 Task: Look for space in Bornem, Belgium from 12th June, 2023 to 15th June, 2023 for 2 adults in price range Rs.10000 to Rs.15000. Place can be entire place with 1  bedroom having 1 bed and 1 bathroom. Property type can be hotel. Amenities needed are: heating, . Booking option can be shelf check-in. Required host language is English.
Action: Mouse moved to (477, 123)
Screenshot: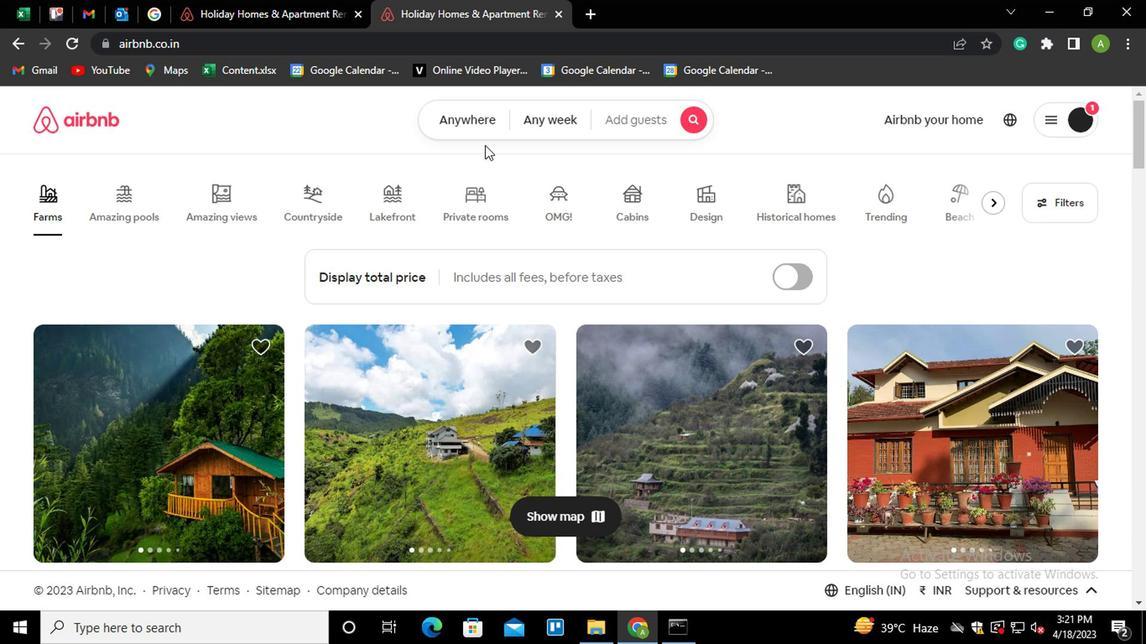 
Action: Mouse pressed left at (477, 123)
Screenshot: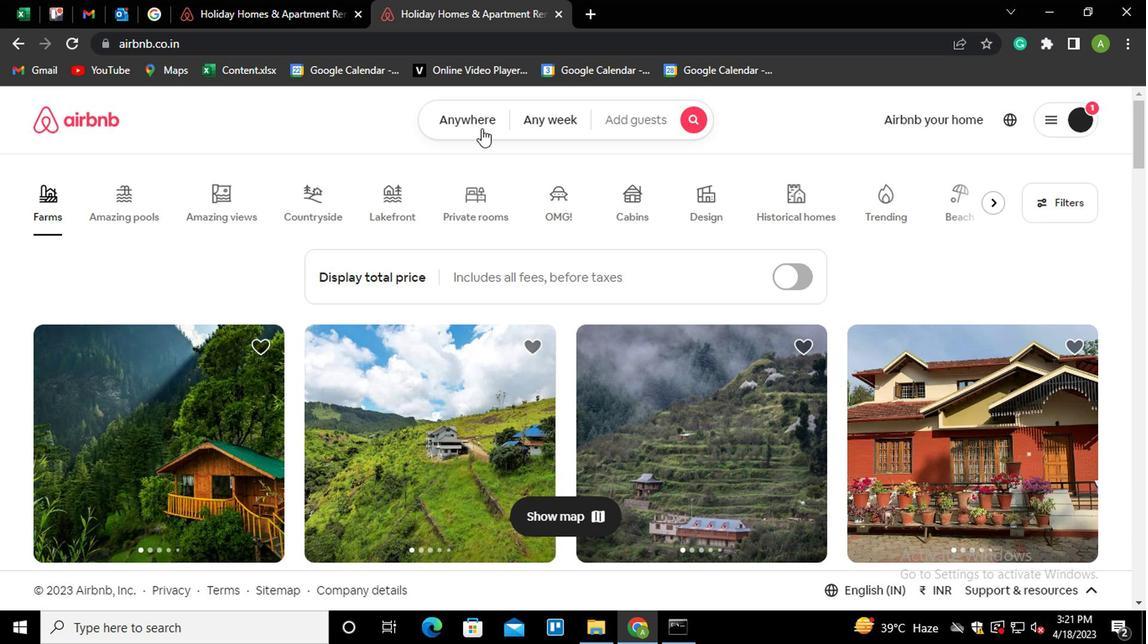 
Action: Mouse moved to (336, 196)
Screenshot: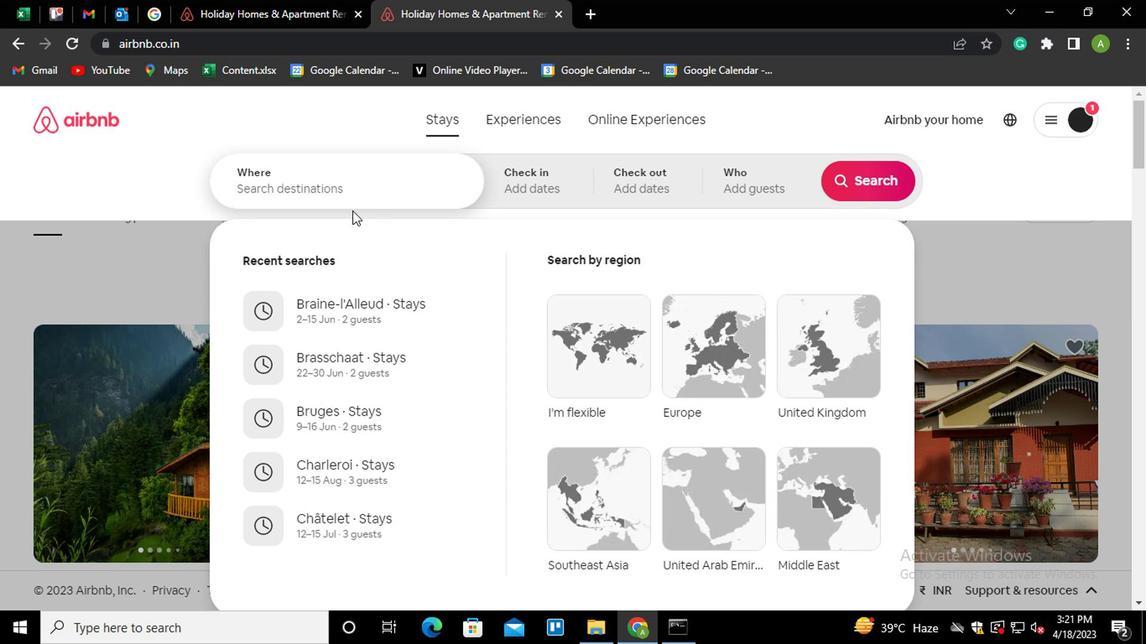 
Action: Mouse pressed left at (336, 196)
Screenshot: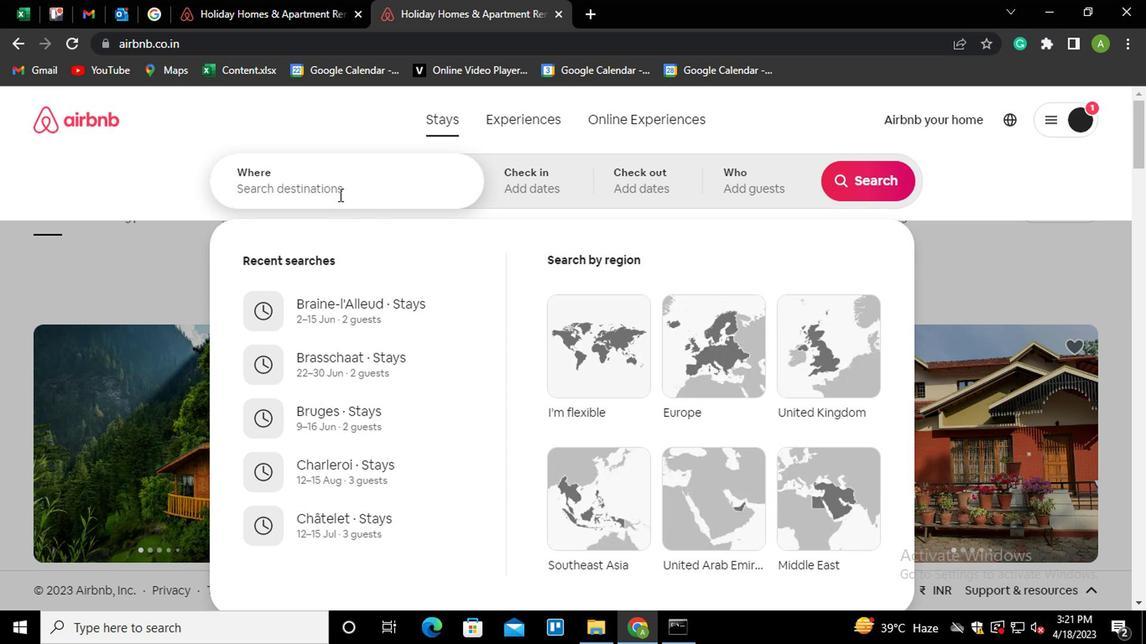 
Action: Key pressed <Key.shift>BORNEM,<Key.space><Key.shift_r>BELGIU<Key.down><Key.enter>
Screenshot: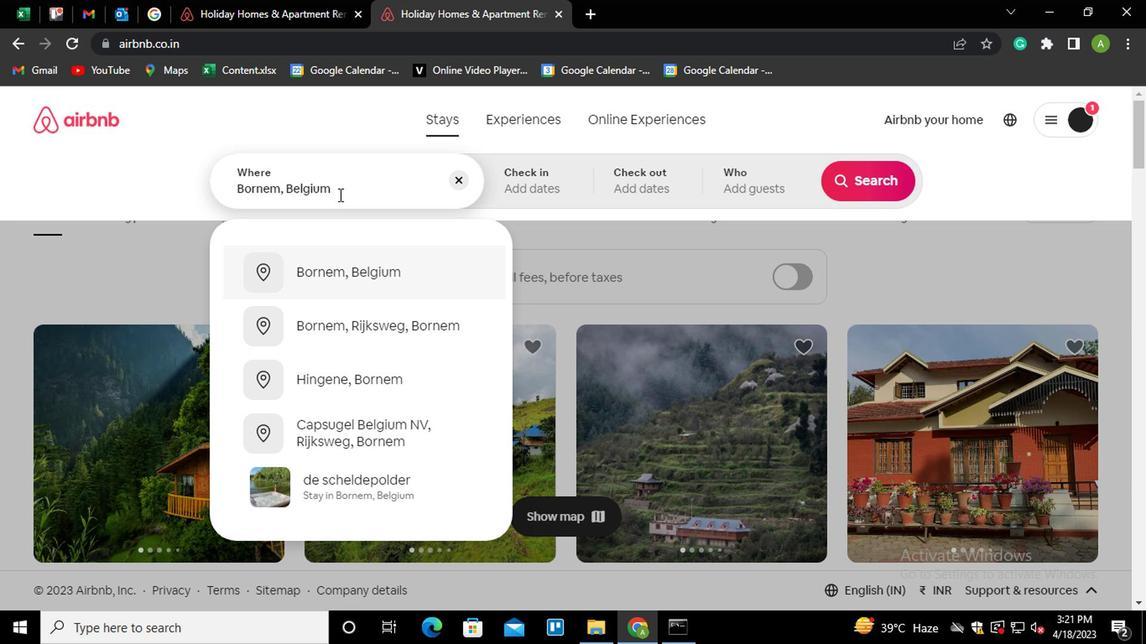 
Action: Mouse moved to (861, 308)
Screenshot: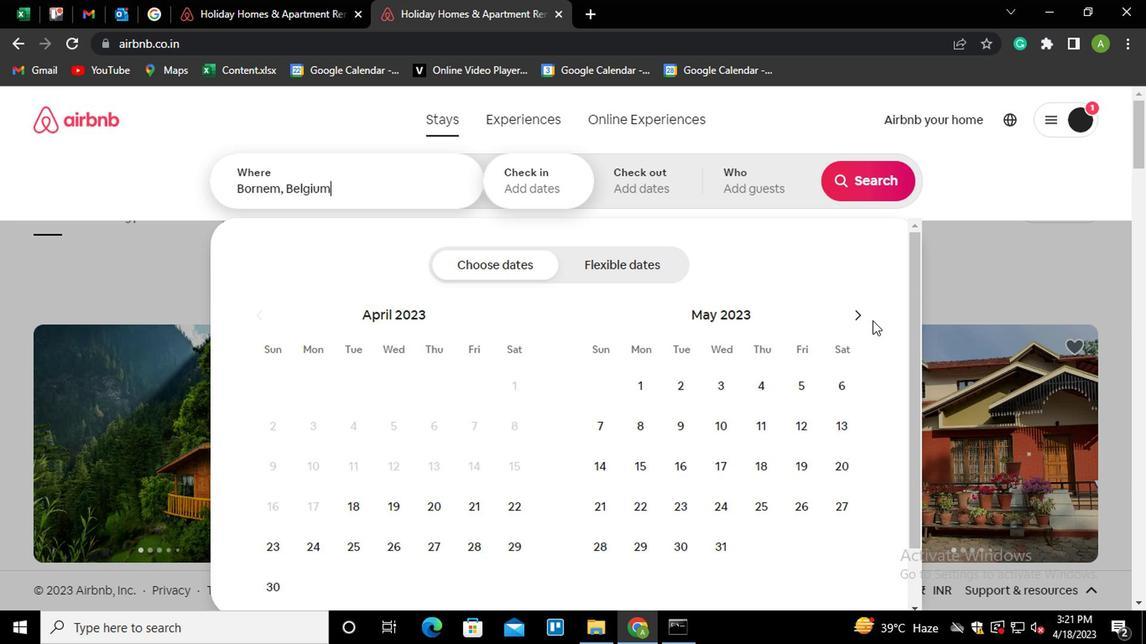 
Action: Mouse pressed left at (861, 308)
Screenshot: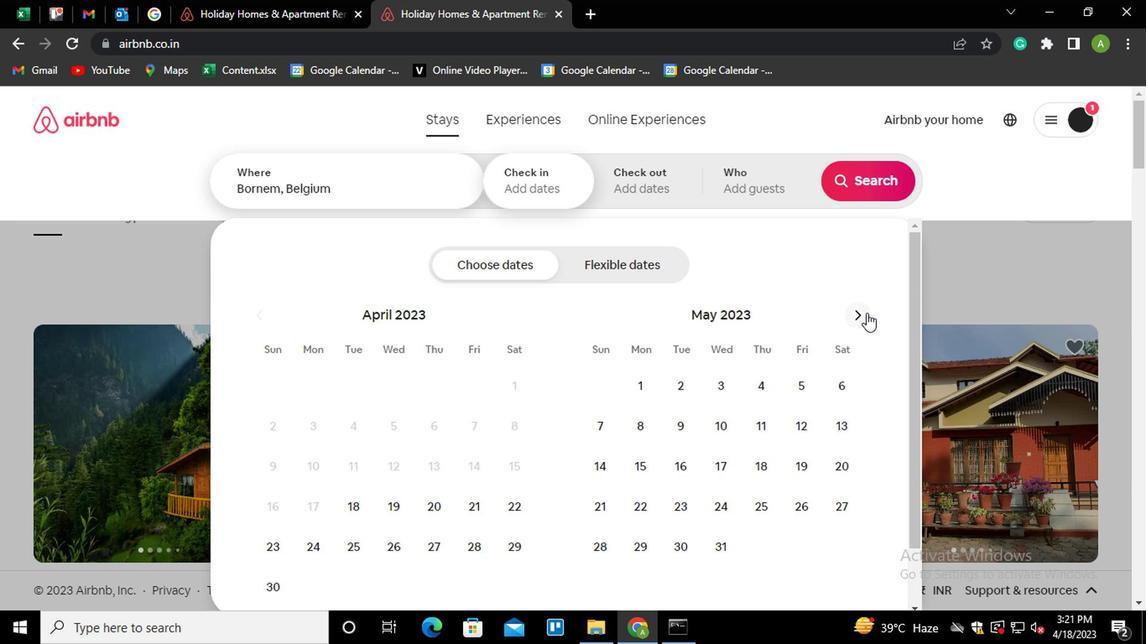 
Action: Mouse moved to (646, 466)
Screenshot: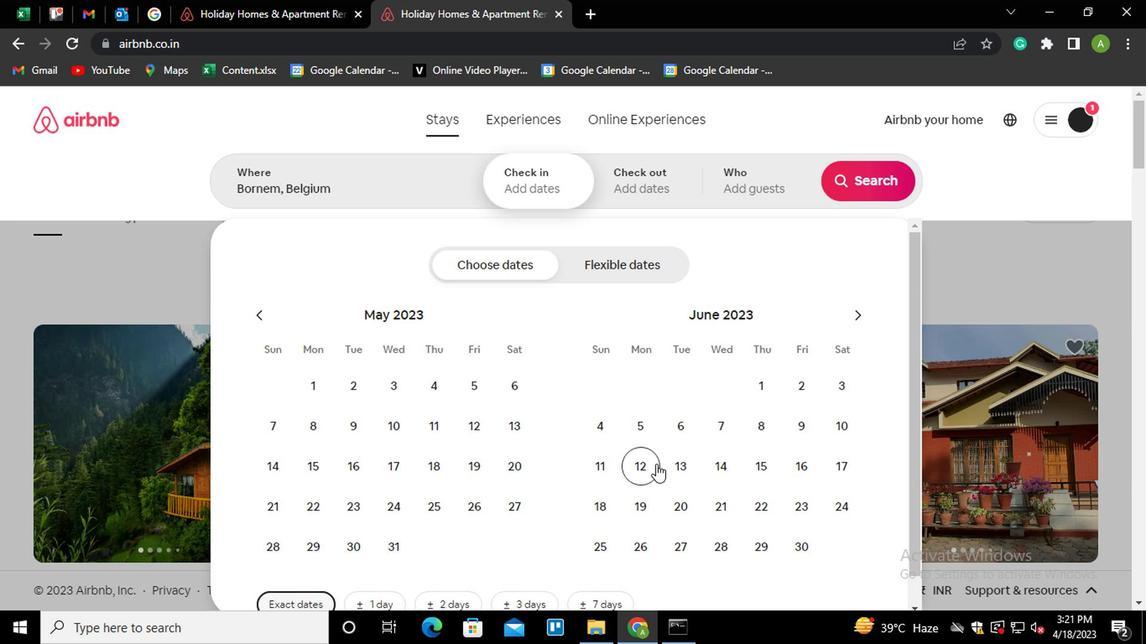 
Action: Mouse pressed left at (646, 466)
Screenshot: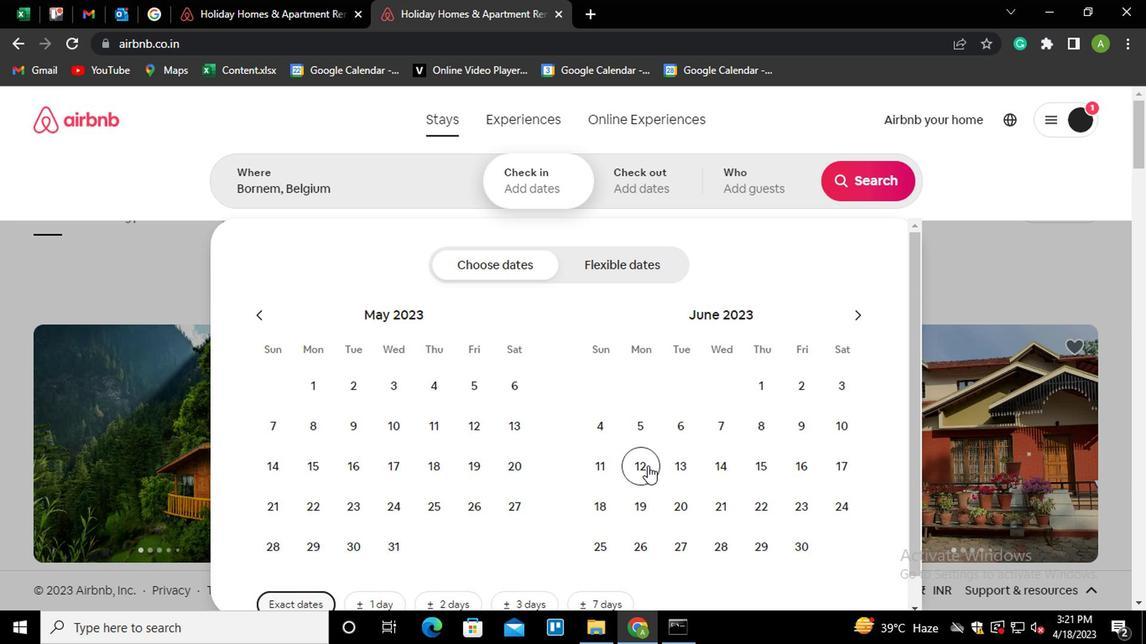 
Action: Mouse moved to (766, 477)
Screenshot: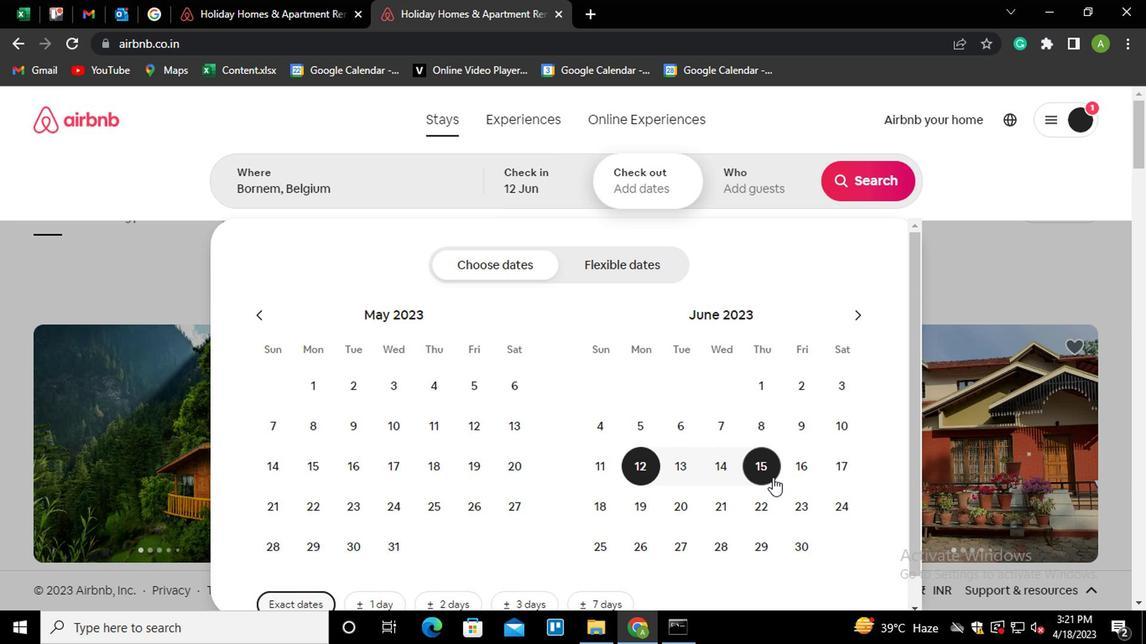 
Action: Mouse pressed left at (766, 477)
Screenshot: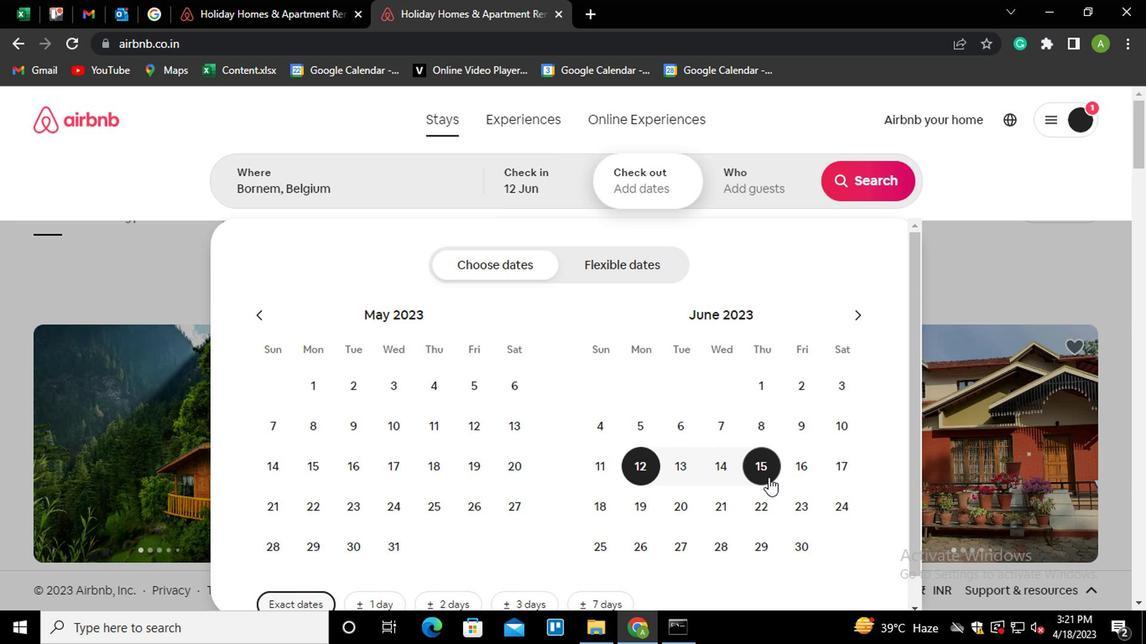 
Action: Mouse moved to (776, 186)
Screenshot: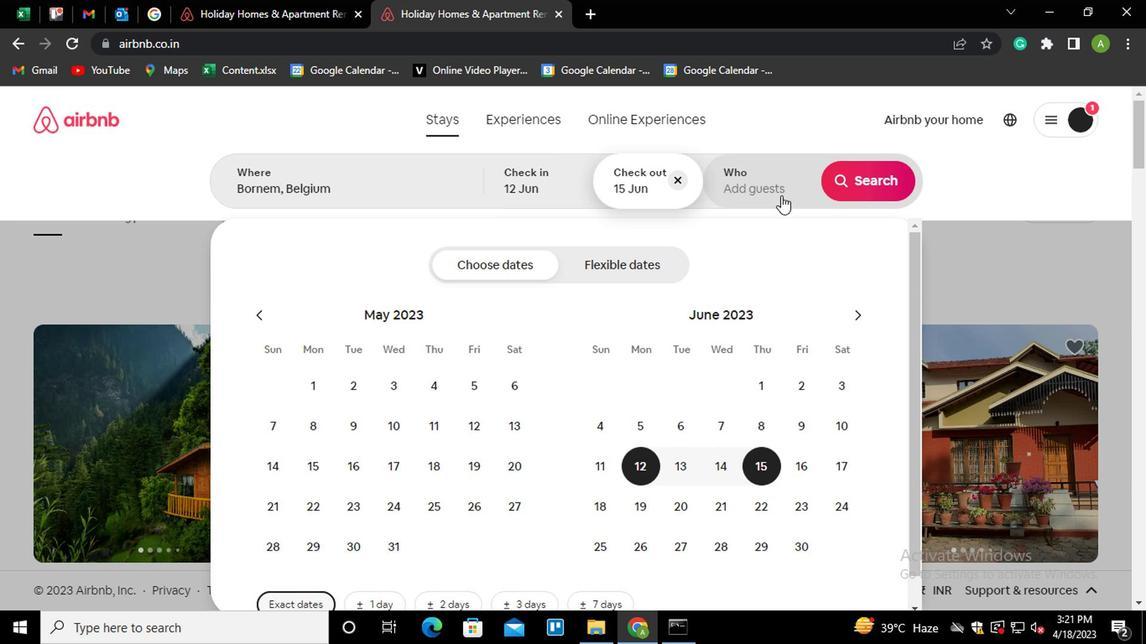 
Action: Mouse pressed left at (776, 186)
Screenshot: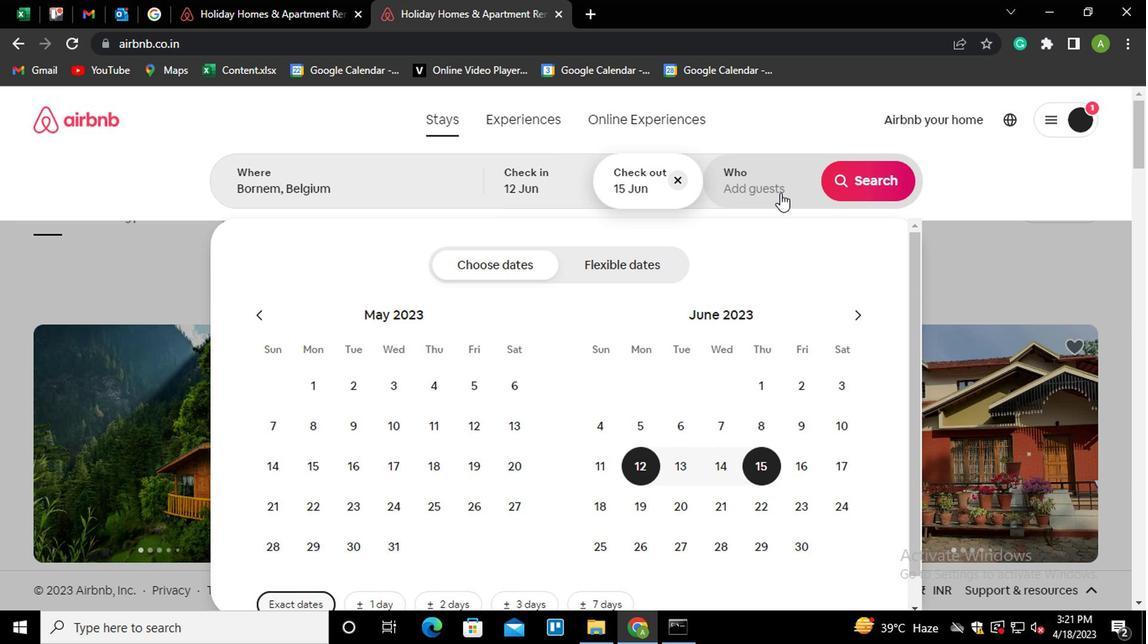 
Action: Mouse moved to (861, 274)
Screenshot: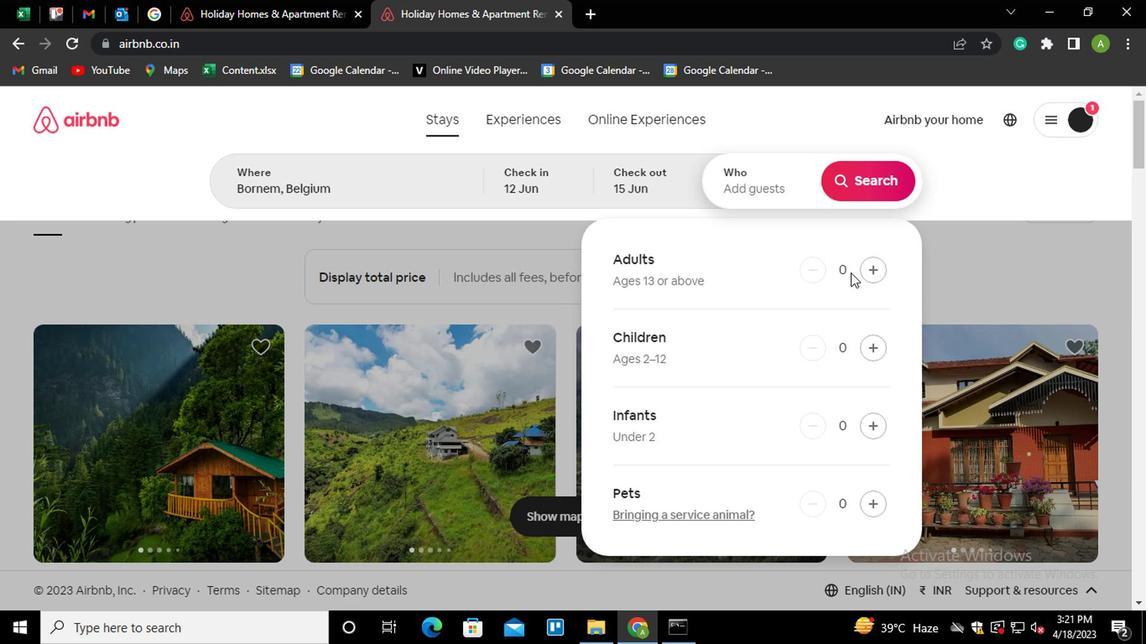 
Action: Mouse pressed left at (861, 274)
Screenshot: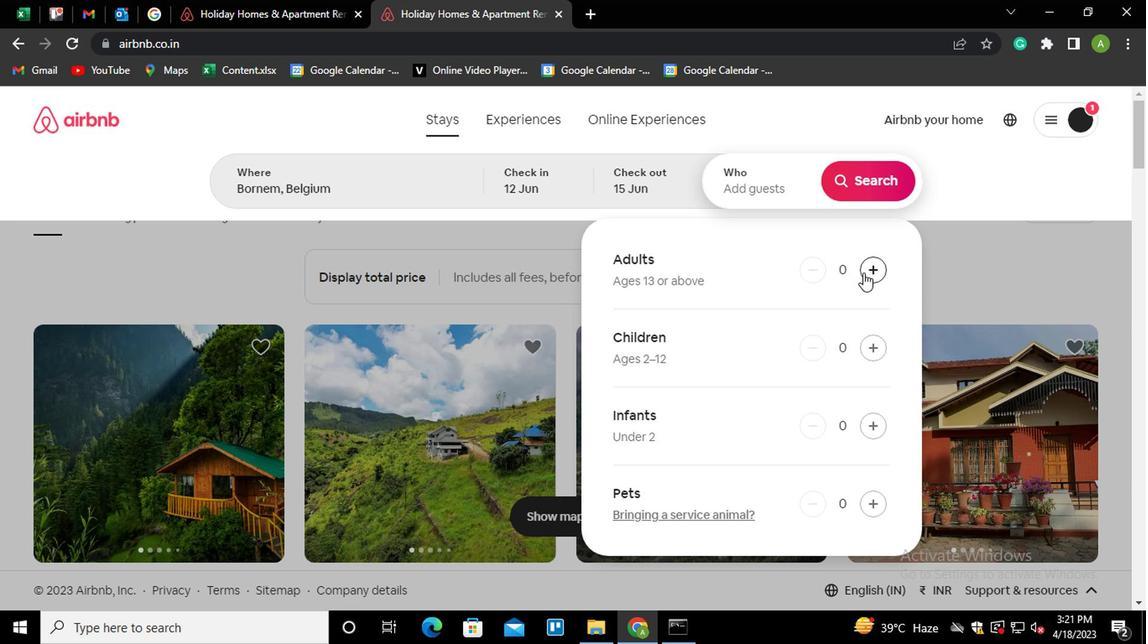 
Action: Mouse pressed left at (861, 274)
Screenshot: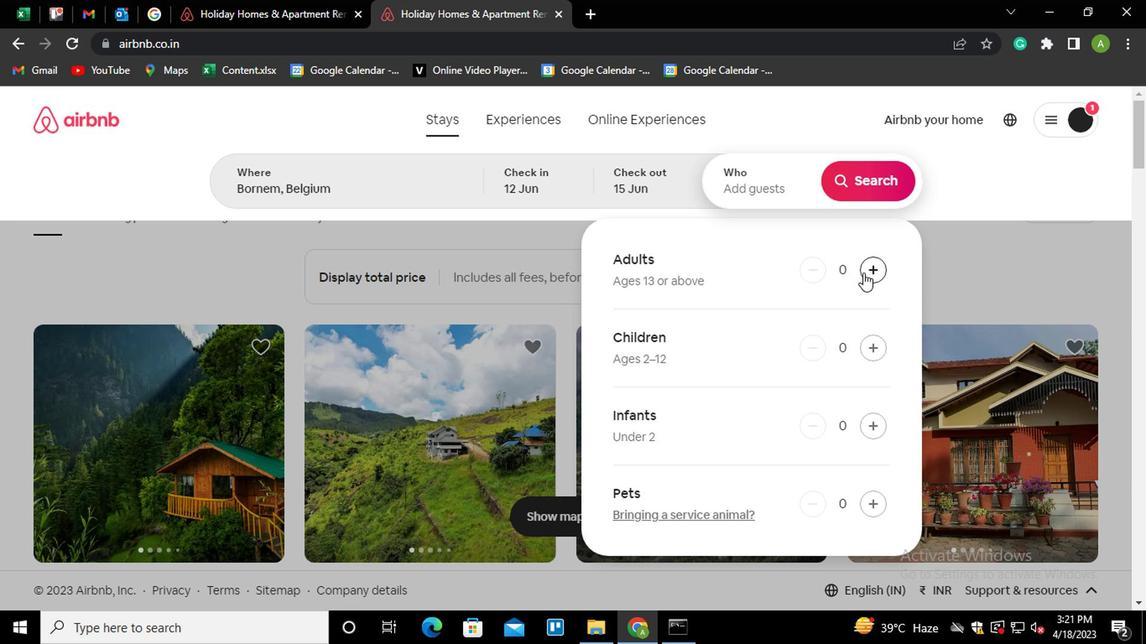 
Action: Mouse moved to (877, 191)
Screenshot: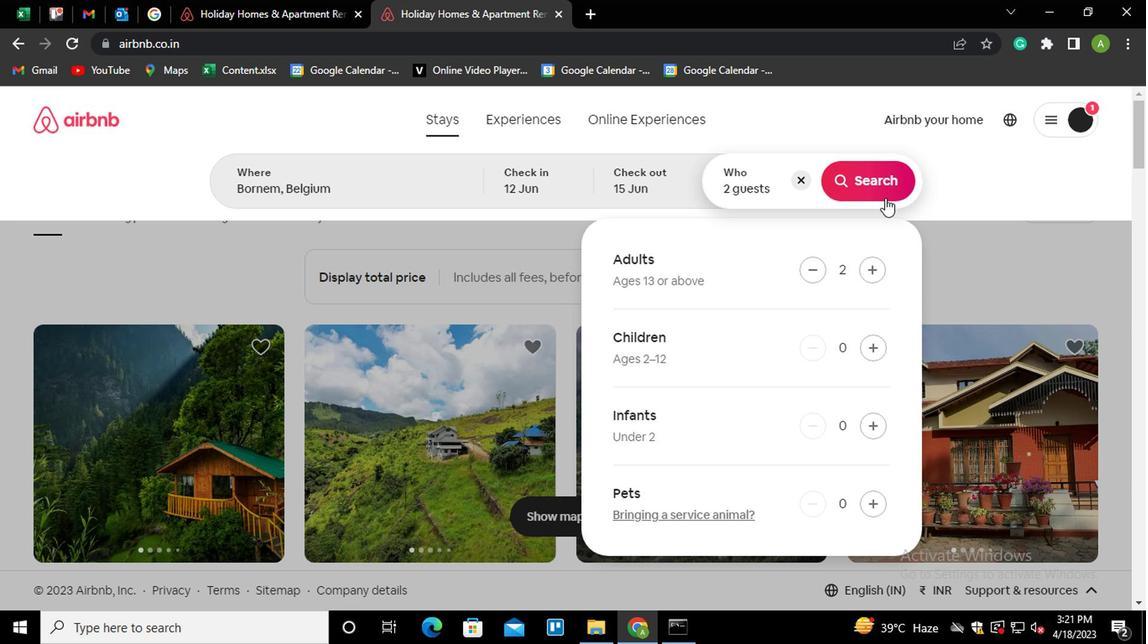 
Action: Mouse pressed left at (877, 191)
Screenshot: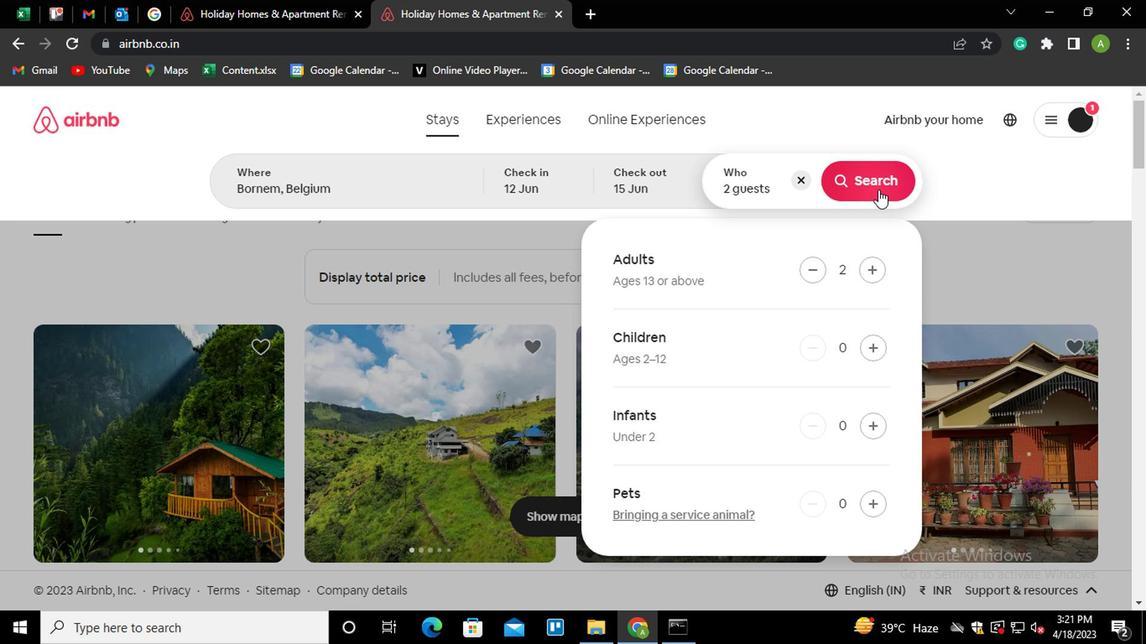 
Action: Mouse moved to (1075, 189)
Screenshot: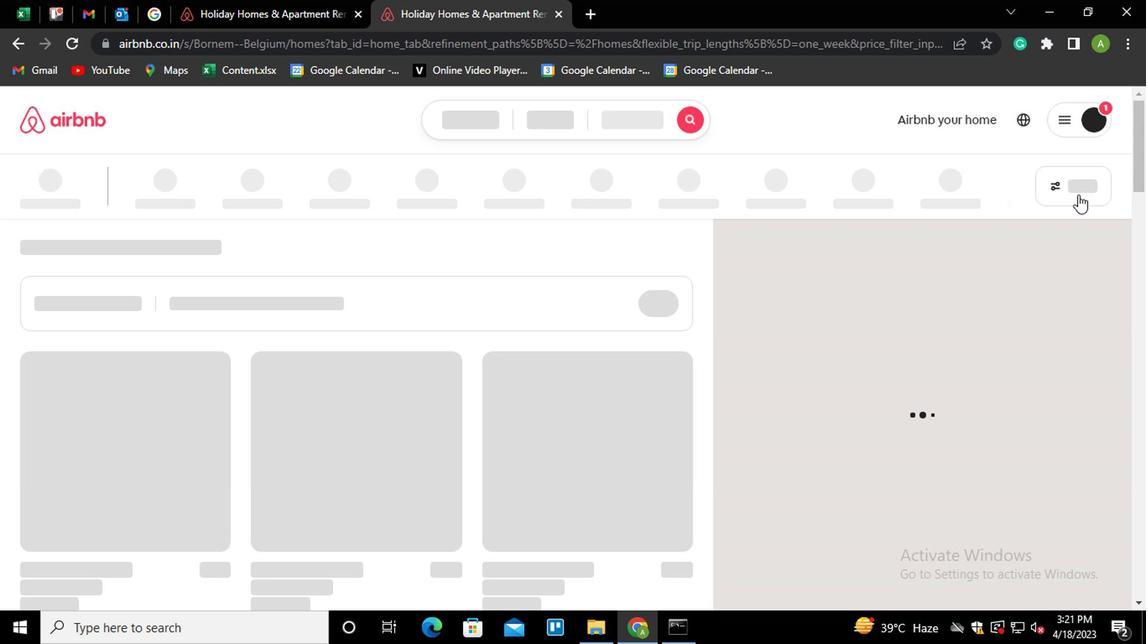 
Action: Mouse pressed left at (1075, 189)
Screenshot: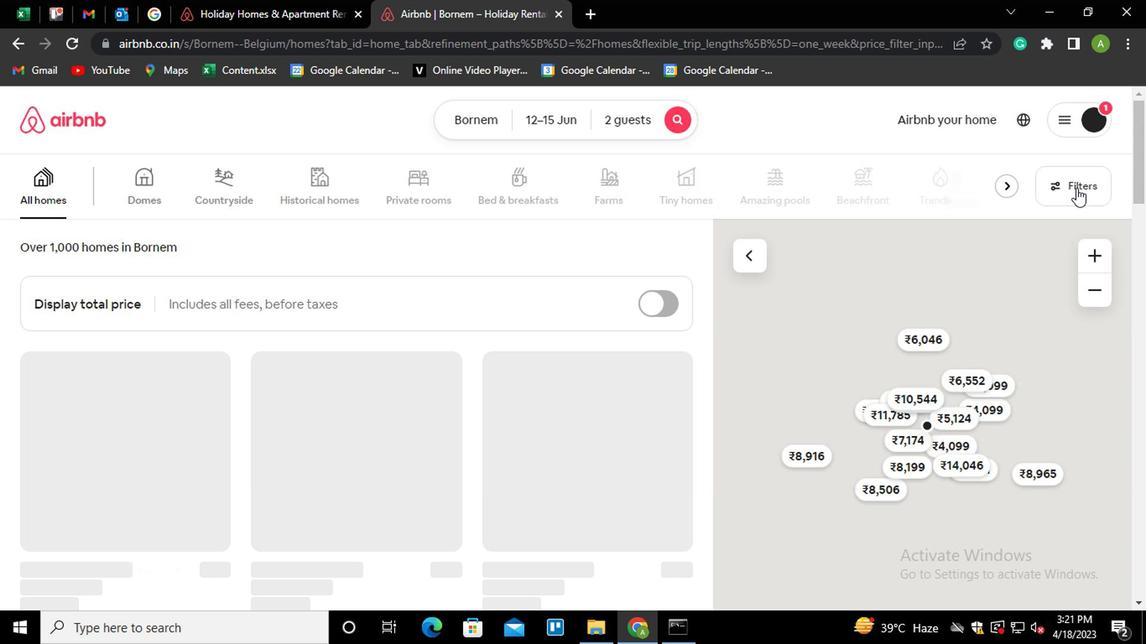 
Action: Mouse moved to (382, 389)
Screenshot: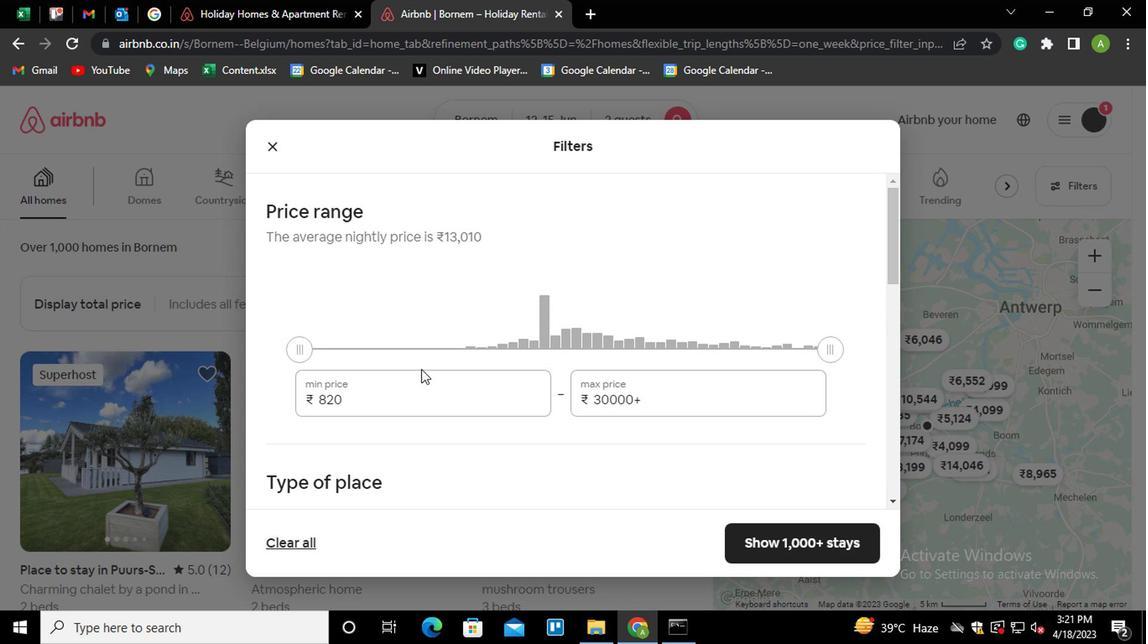 
Action: Mouse pressed left at (382, 389)
Screenshot: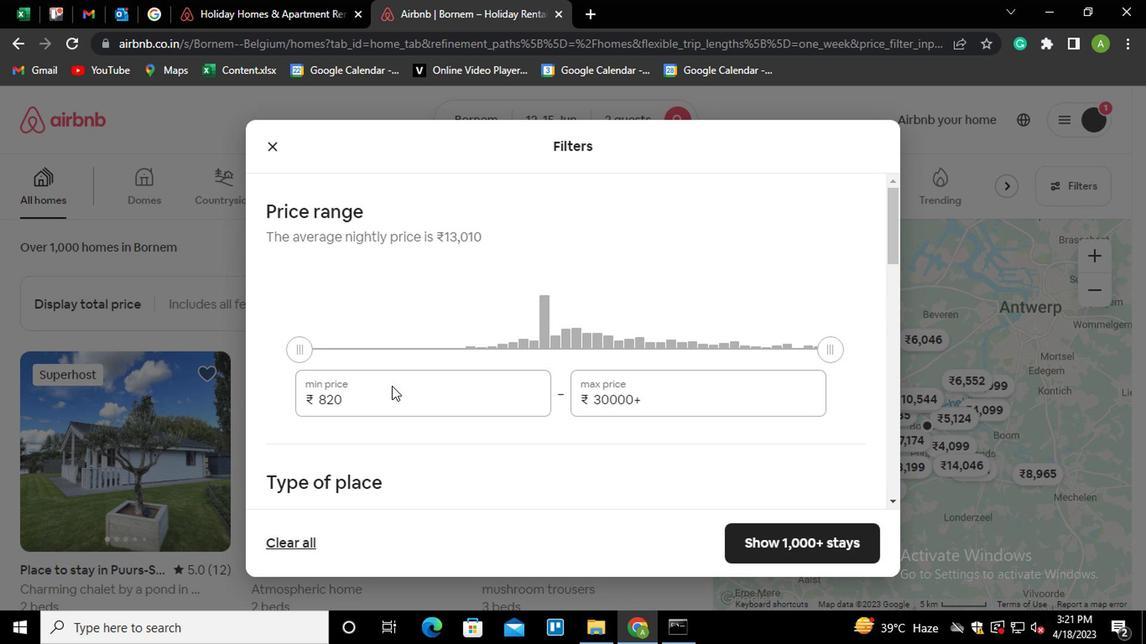 
Action: Key pressed <Key.shift_r><Key.home>10000
Screenshot: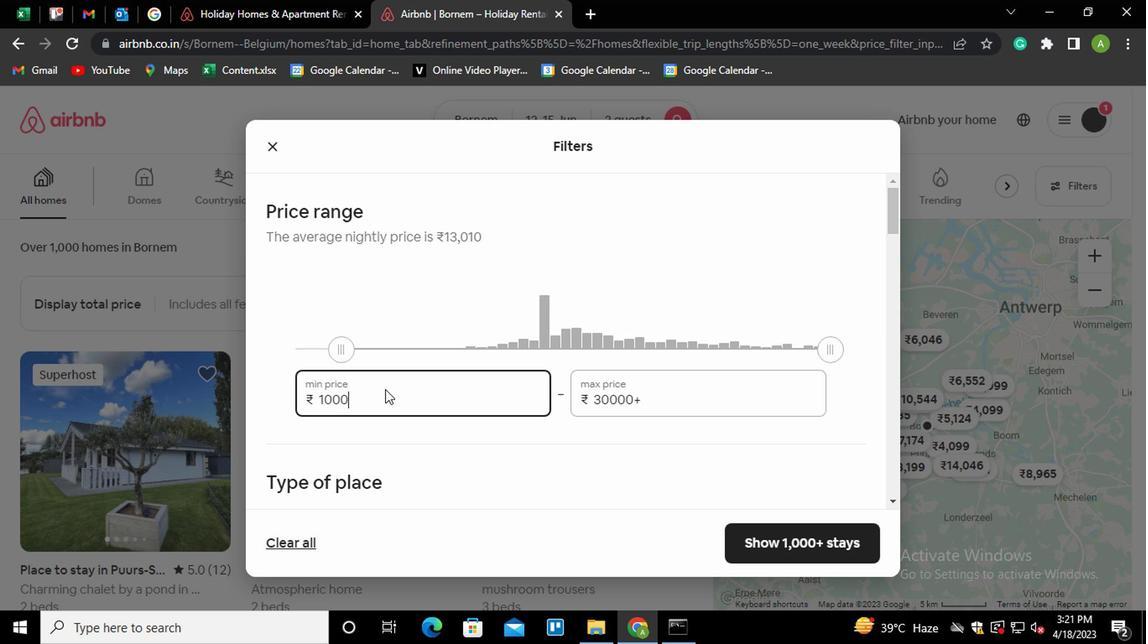 
Action: Mouse moved to (662, 409)
Screenshot: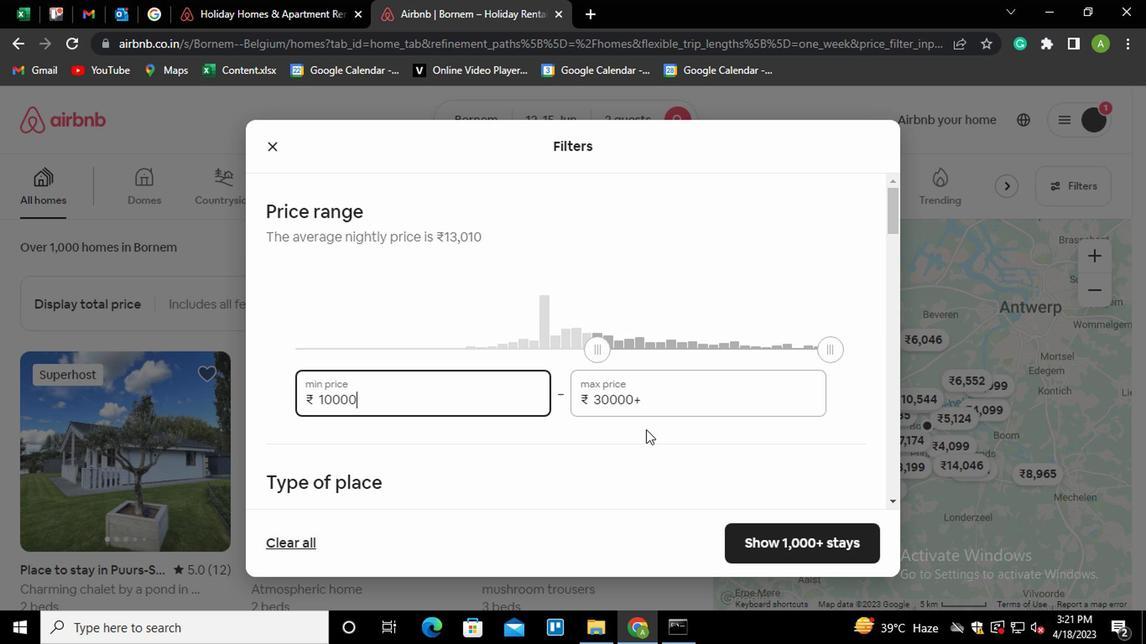 
Action: Mouse pressed left at (662, 409)
Screenshot: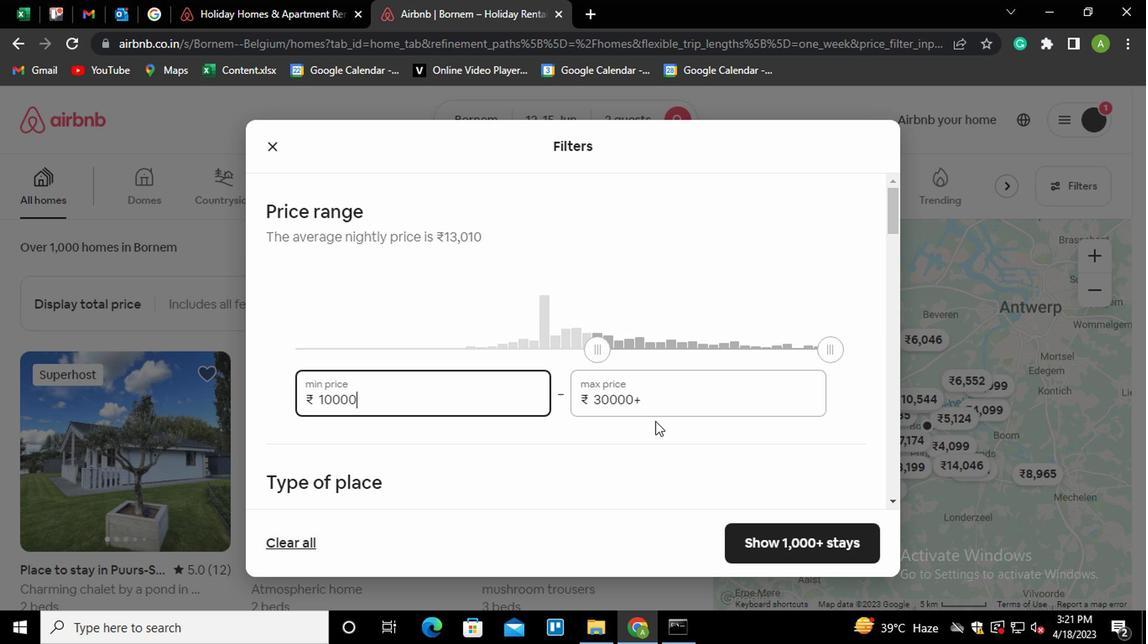 
Action: Mouse moved to (662, 408)
Screenshot: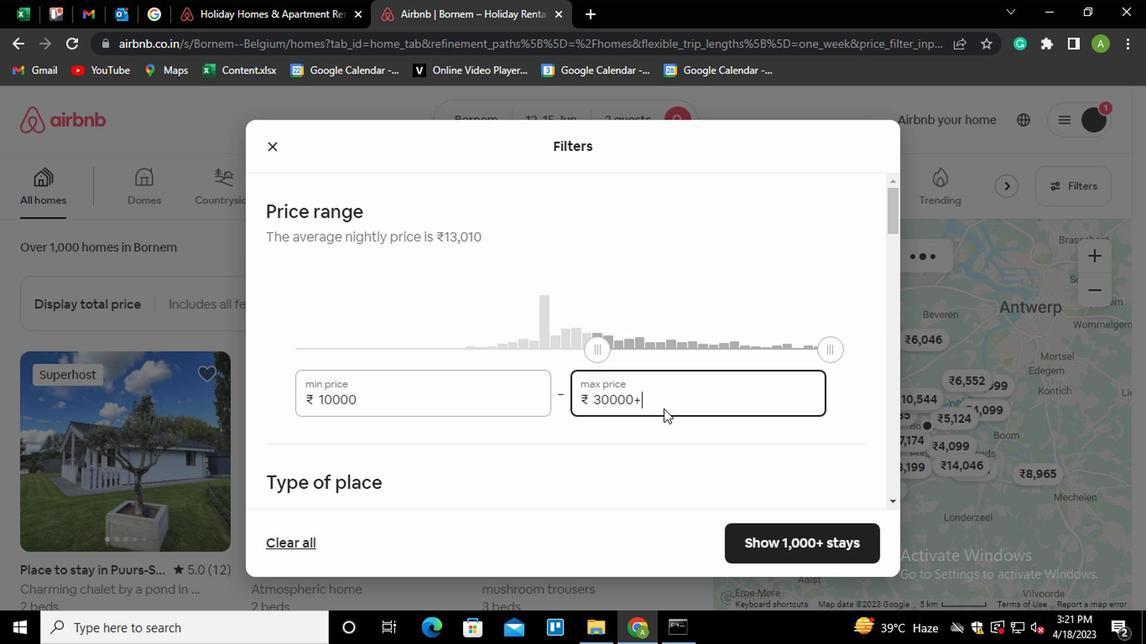 
Action: Key pressed <Key.shift_r><Key.home>15000
Screenshot: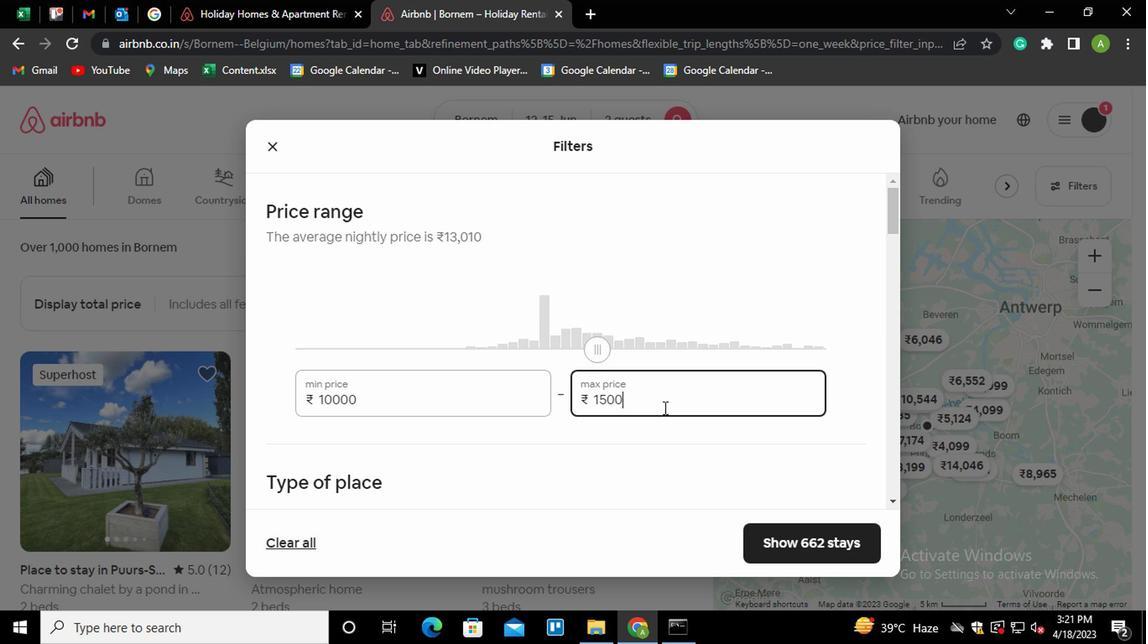 
Action: Mouse scrolled (662, 407) with delta (0, 0)
Screenshot: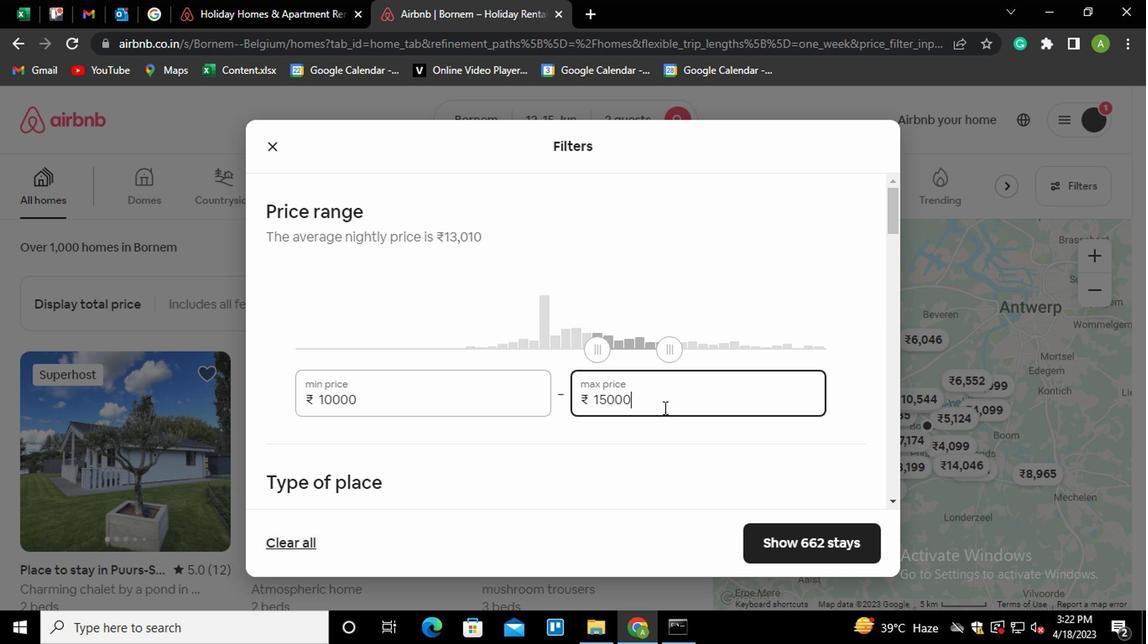 
Action: Mouse scrolled (662, 407) with delta (0, 0)
Screenshot: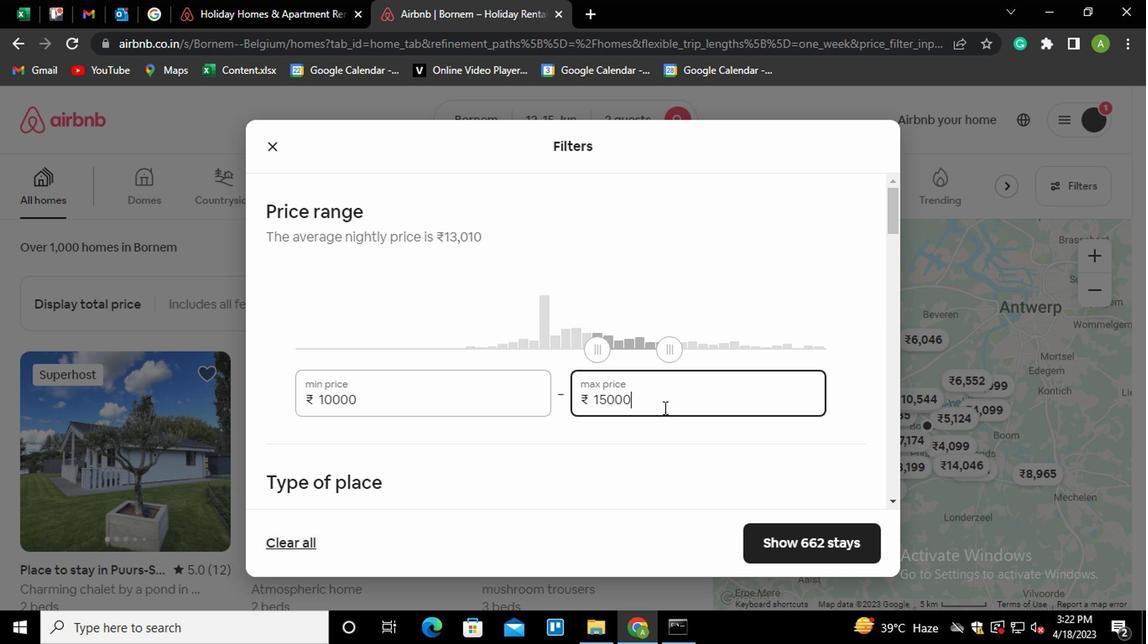 
Action: Mouse moved to (270, 361)
Screenshot: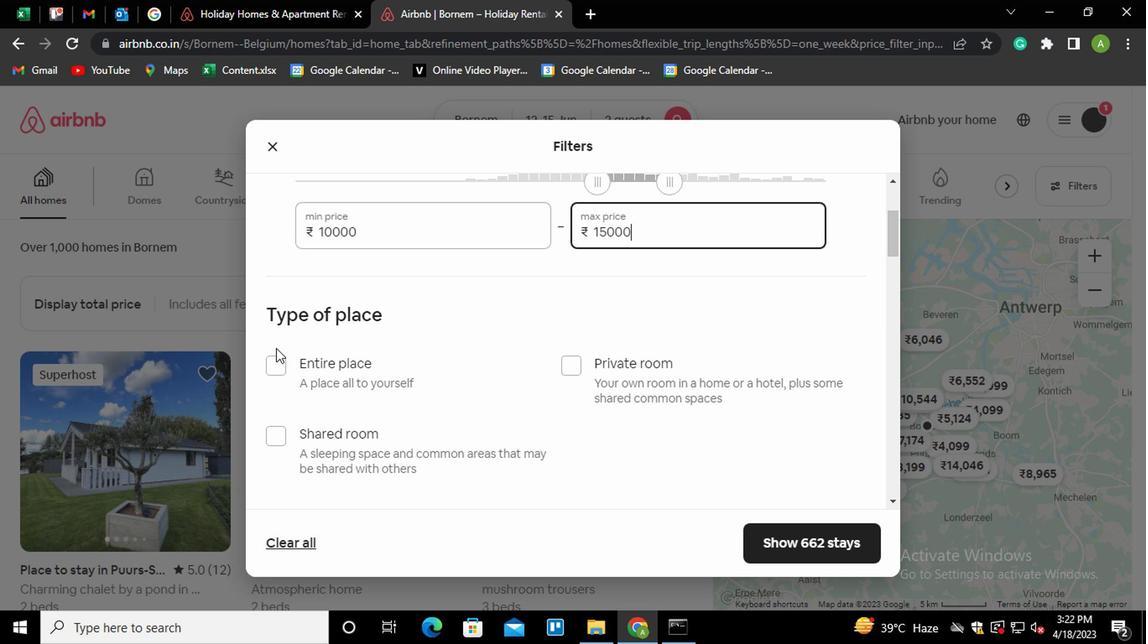 
Action: Mouse pressed left at (270, 361)
Screenshot: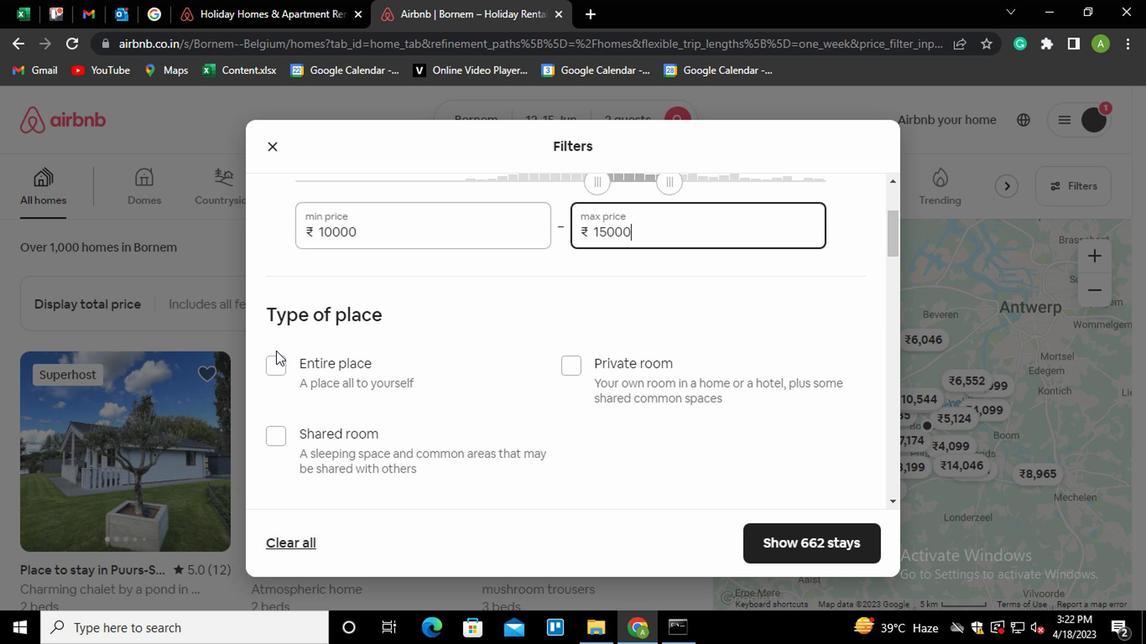 
Action: Mouse moved to (415, 372)
Screenshot: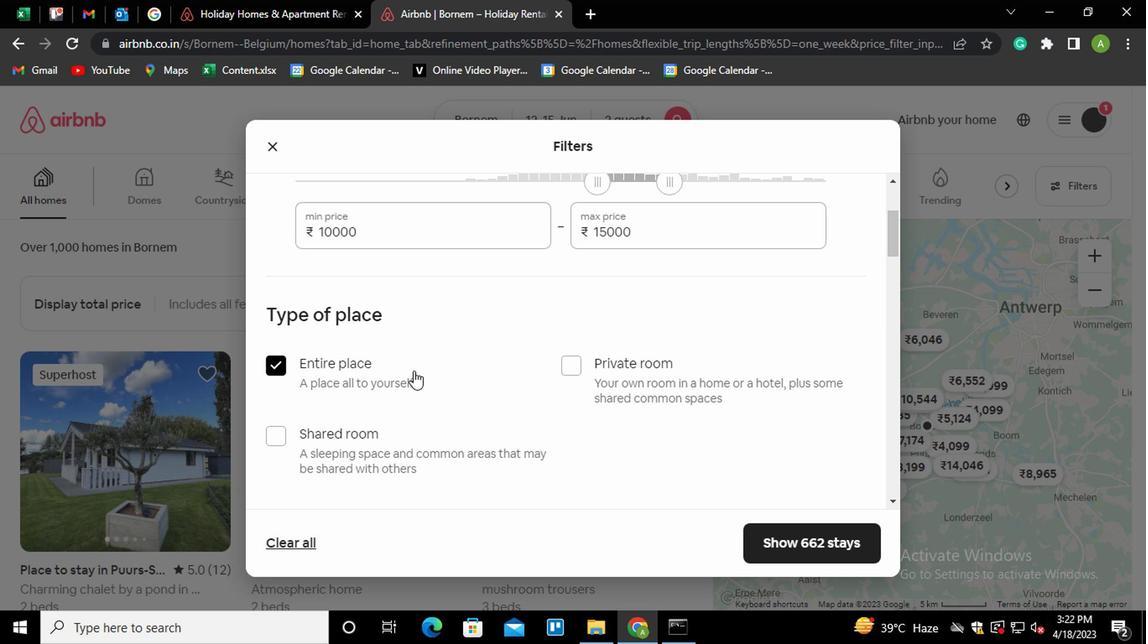 
Action: Mouse scrolled (415, 370) with delta (0, -1)
Screenshot: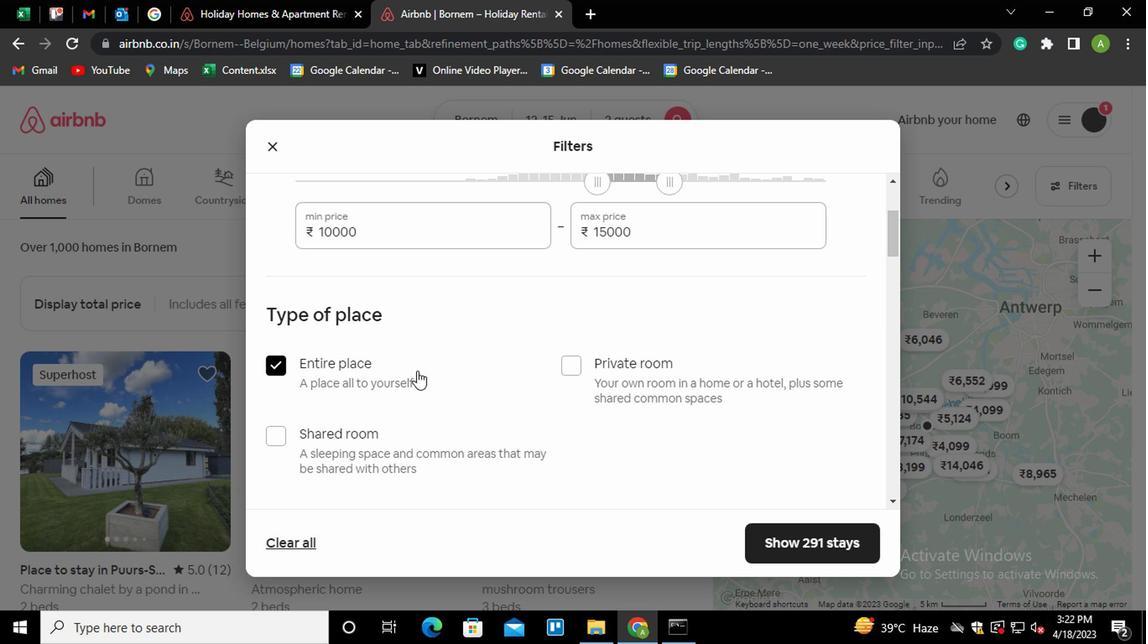 
Action: Mouse scrolled (415, 370) with delta (0, -1)
Screenshot: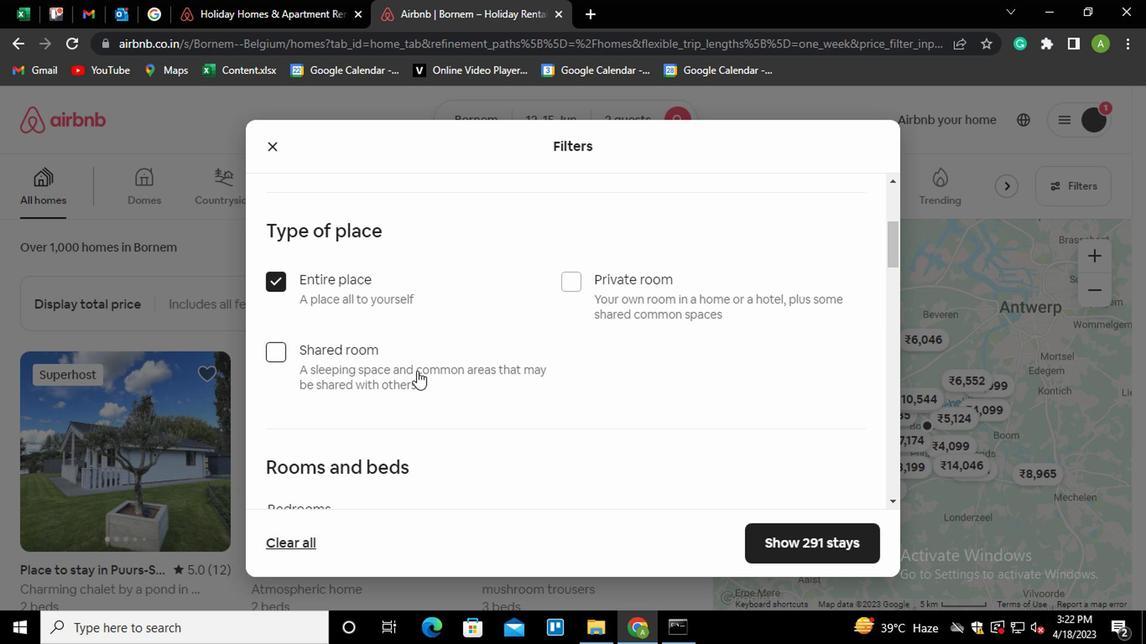 
Action: Mouse scrolled (415, 370) with delta (0, -1)
Screenshot: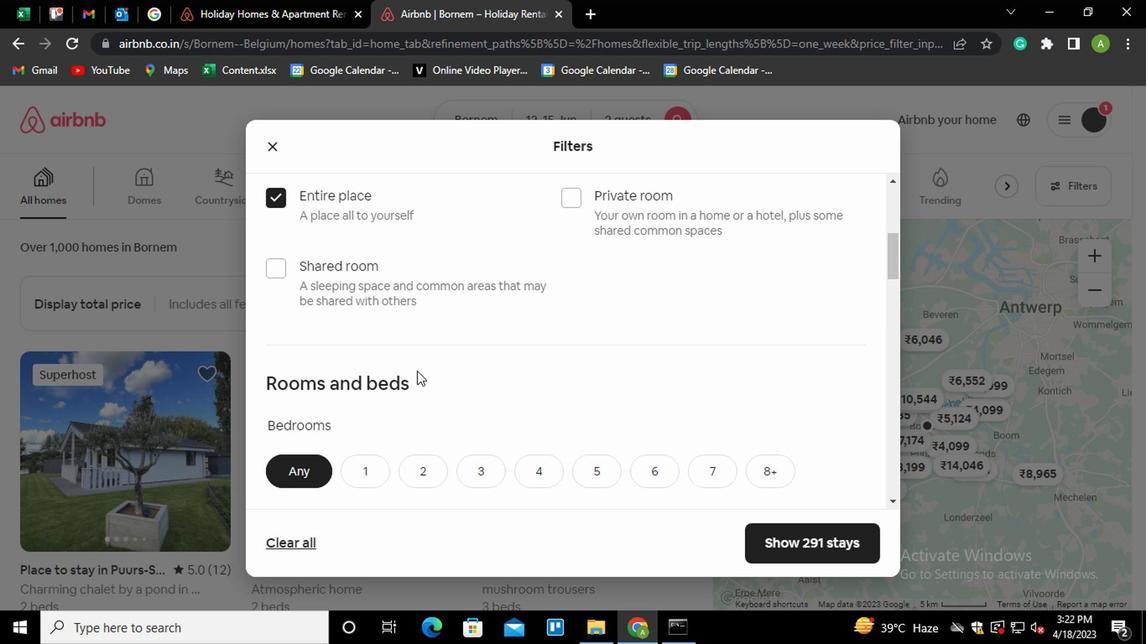 
Action: Mouse moved to (337, 386)
Screenshot: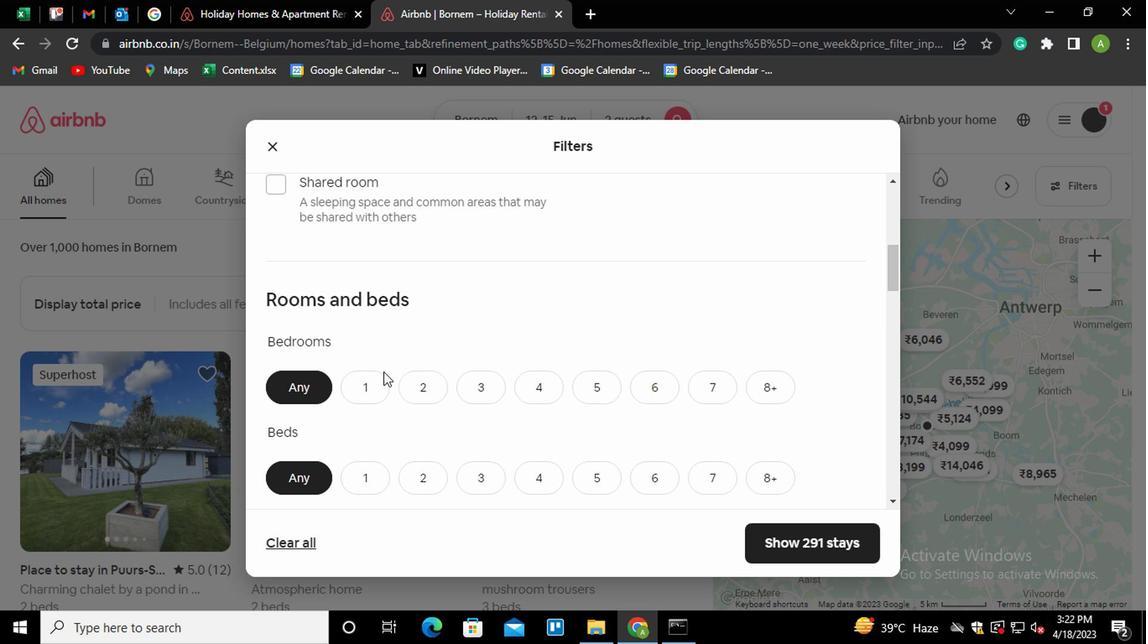 
Action: Mouse pressed left at (337, 386)
Screenshot: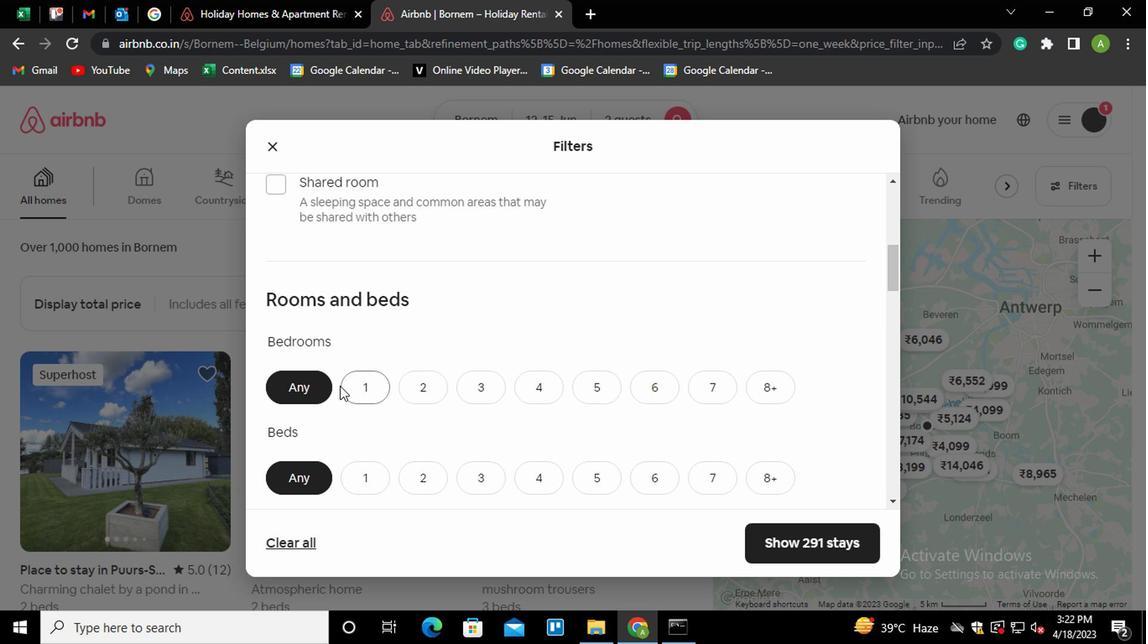 
Action: Mouse moved to (350, 389)
Screenshot: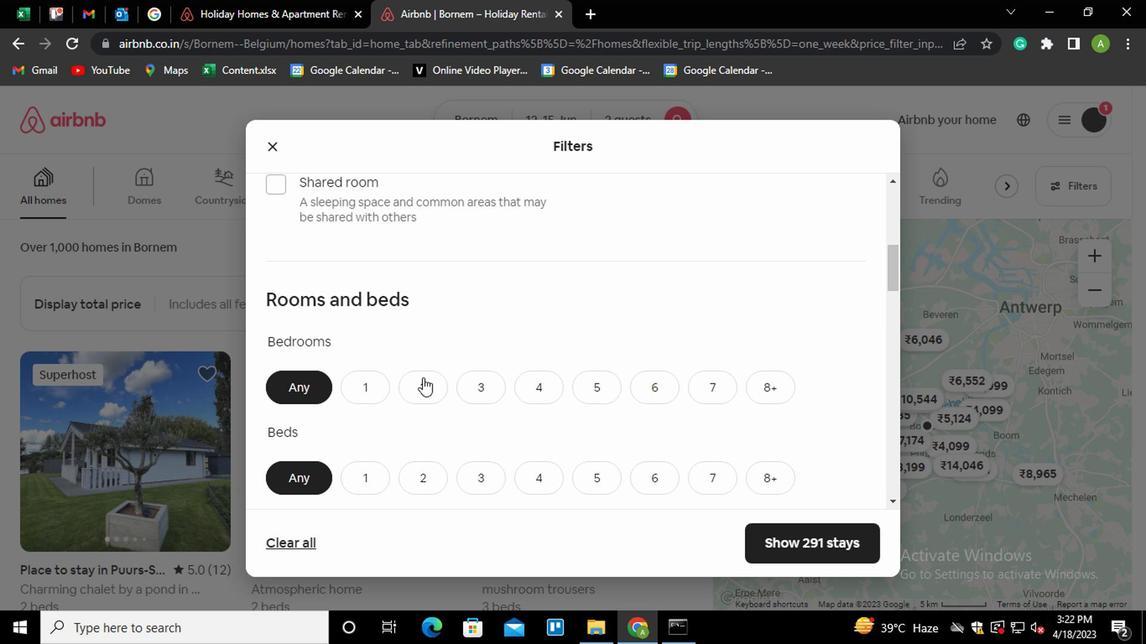 
Action: Mouse pressed left at (350, 389)
Screenshot: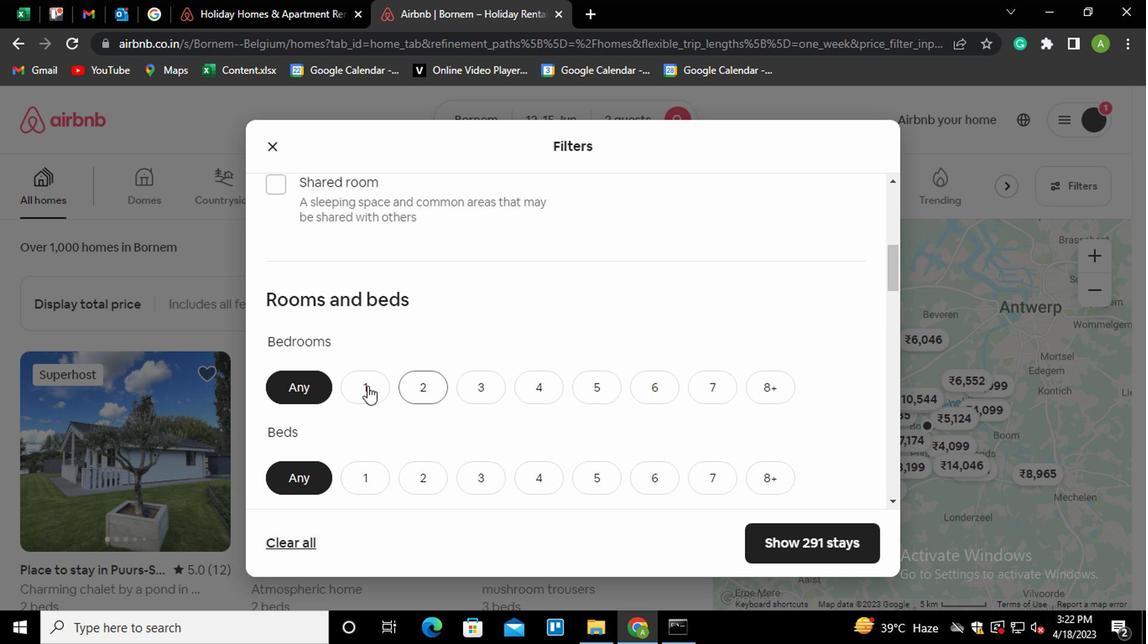 
Action: Mouse moved to (466, 357)
Screenshot: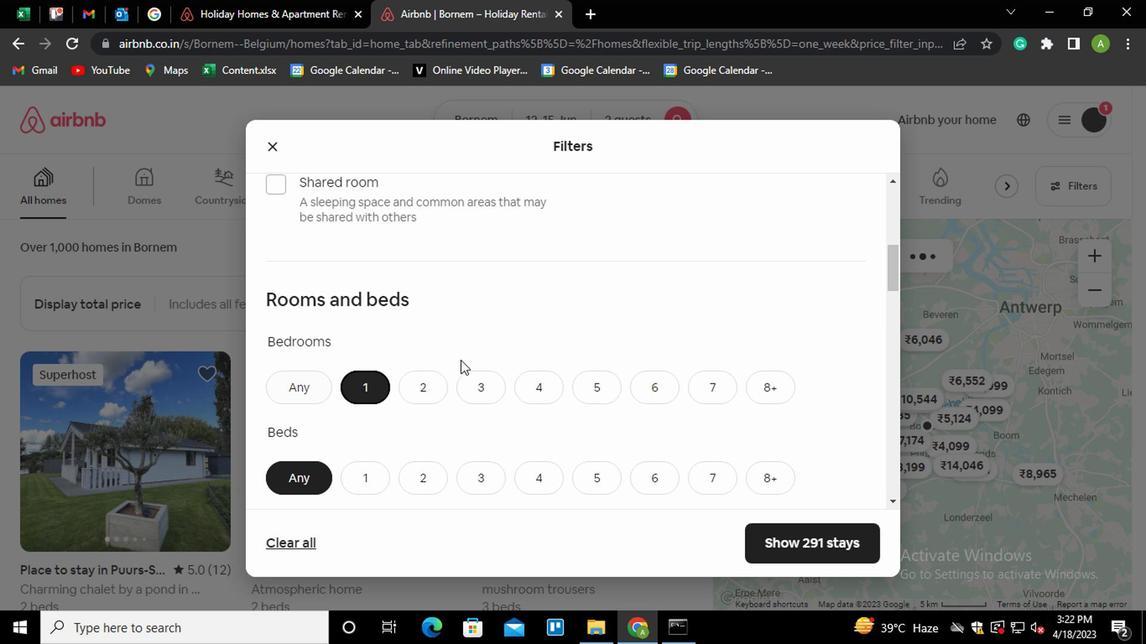 
Action: Mouse scrolled (466, 356) with delta (0, -1)
Screenshot: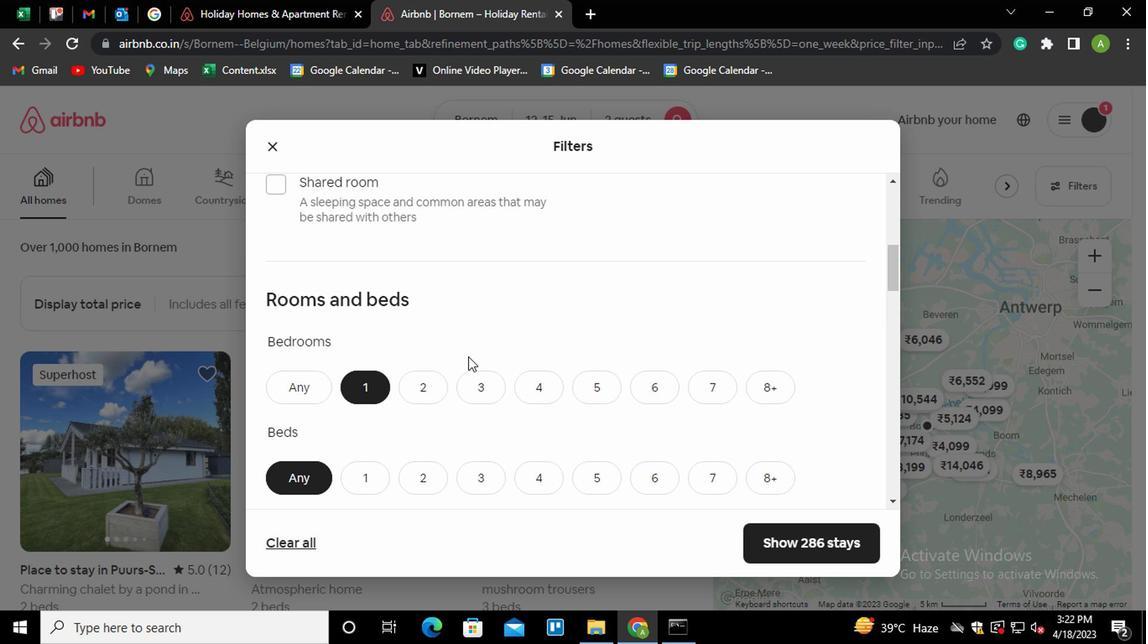 
Action: Mouse moved to (372, 385)
Screenshot: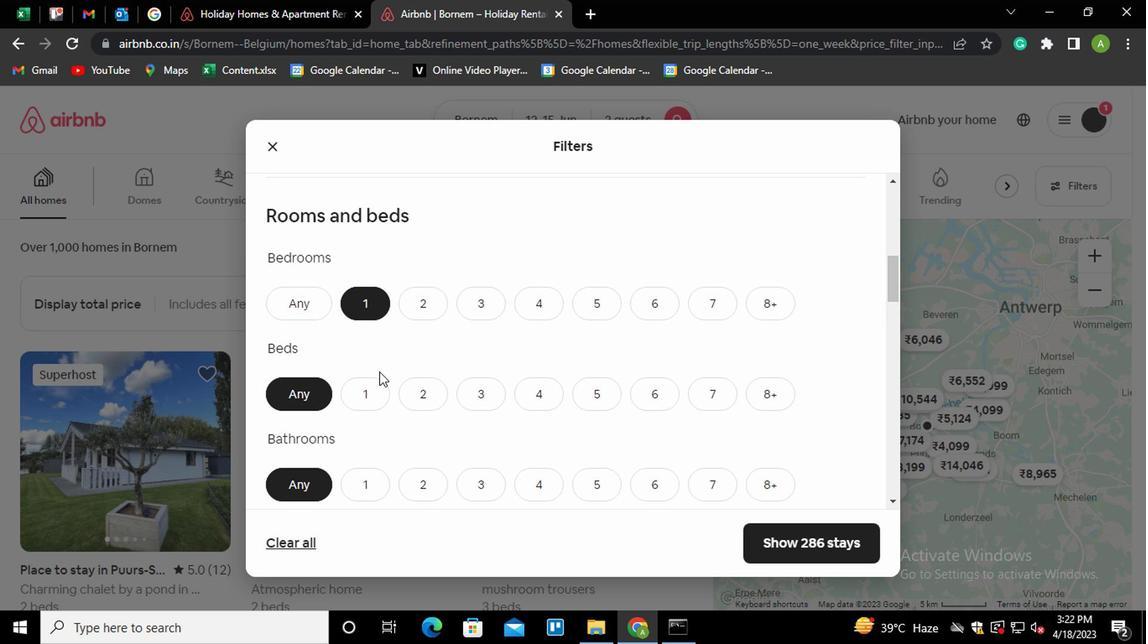 
Action: Mouse pressed left at (372, 385)
Screenshot: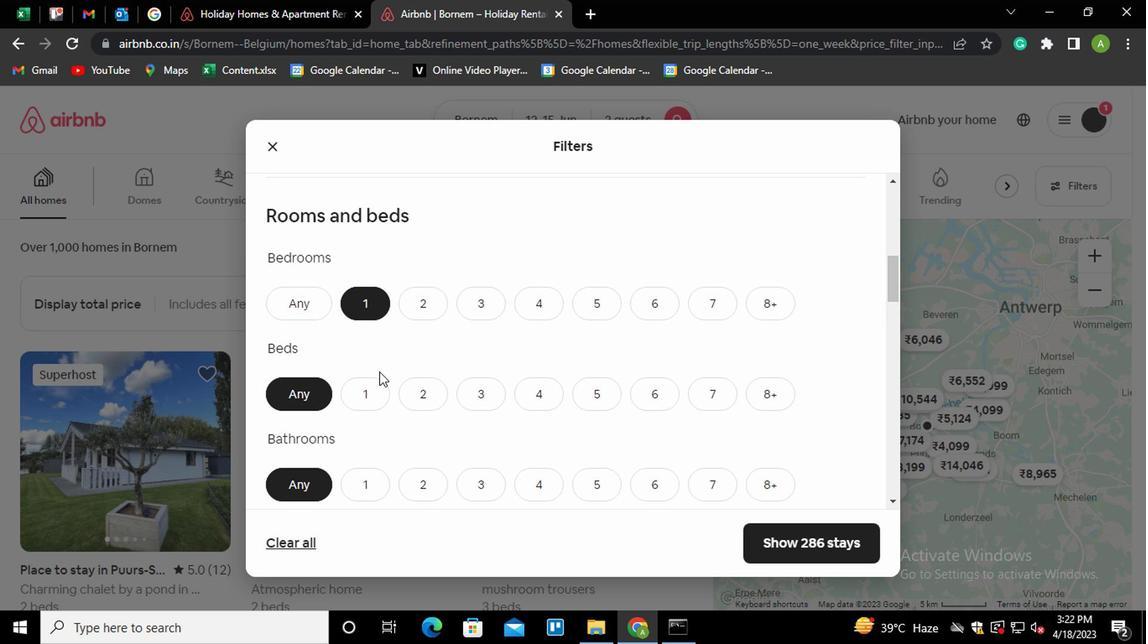 
Action: Mouse moved to (458, 340)
Screenshot: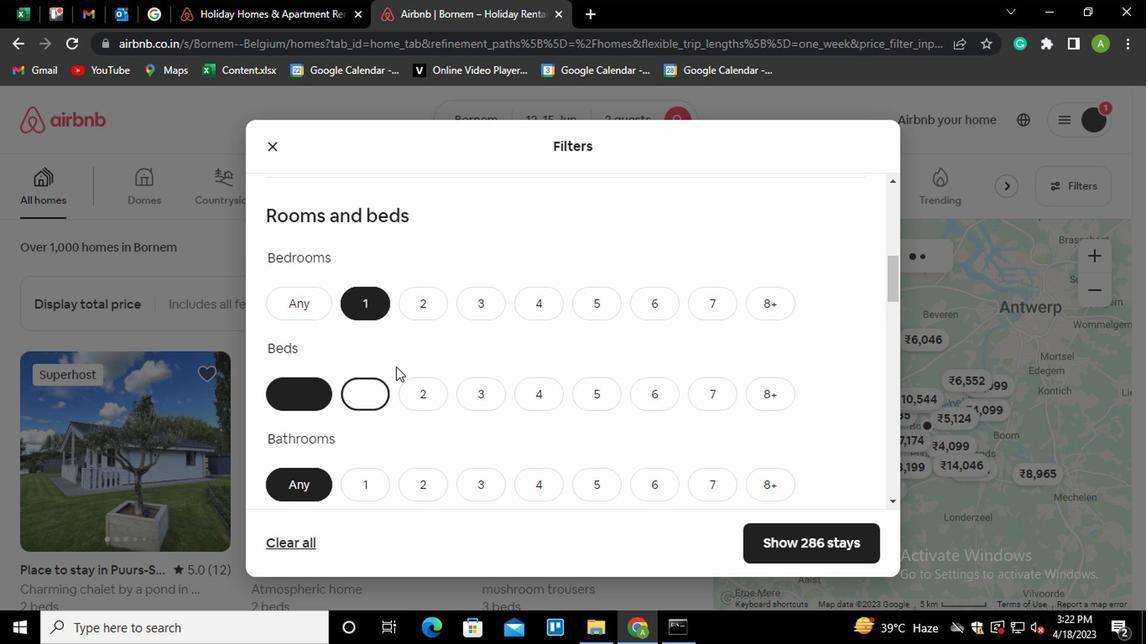 
Action: Mouse scrolled (458, 339) with delta (0, -1)
Screenshot: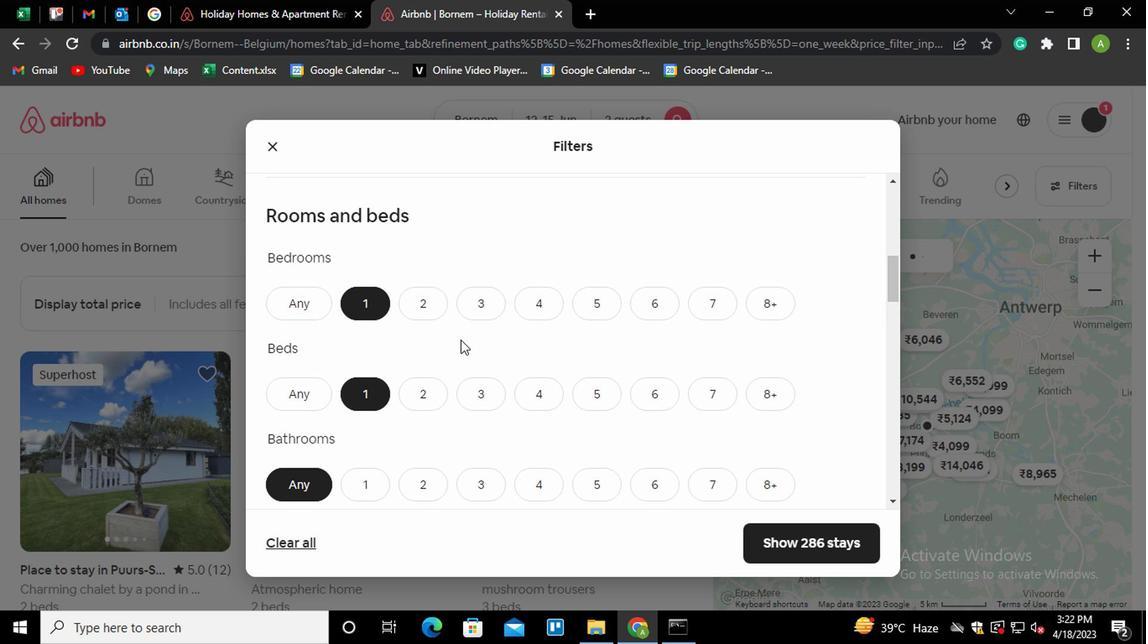 
Action: Mouse scrolled (458, 339) with delta (0, -1)
Screenshot: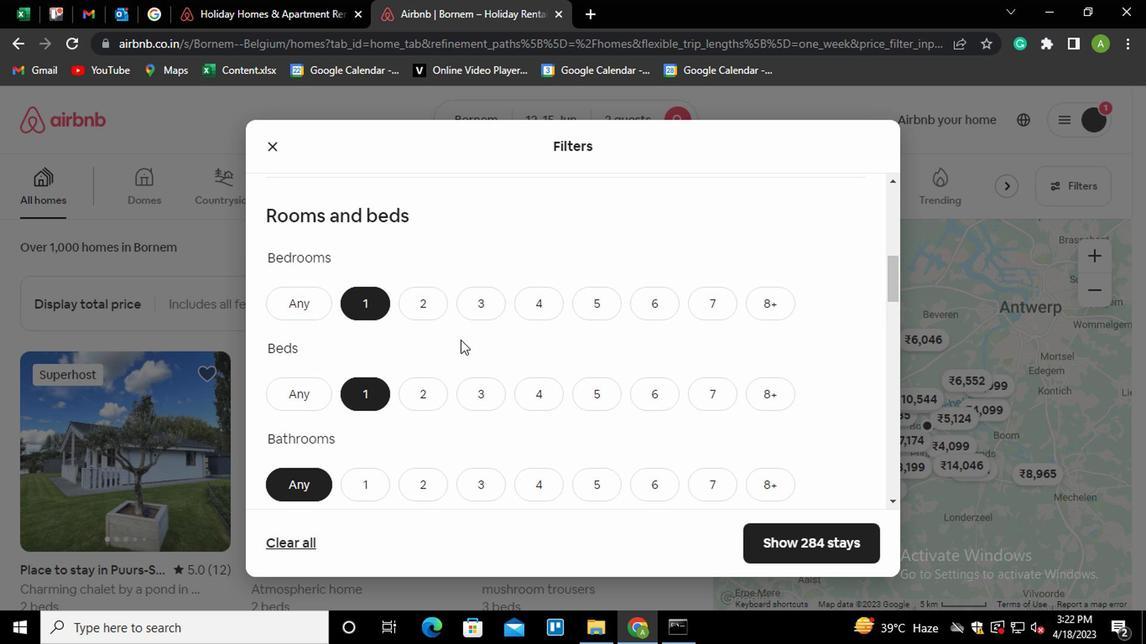 
Action: Mouse scrolled (458, 339) with delta (0, -1)
Screenshot: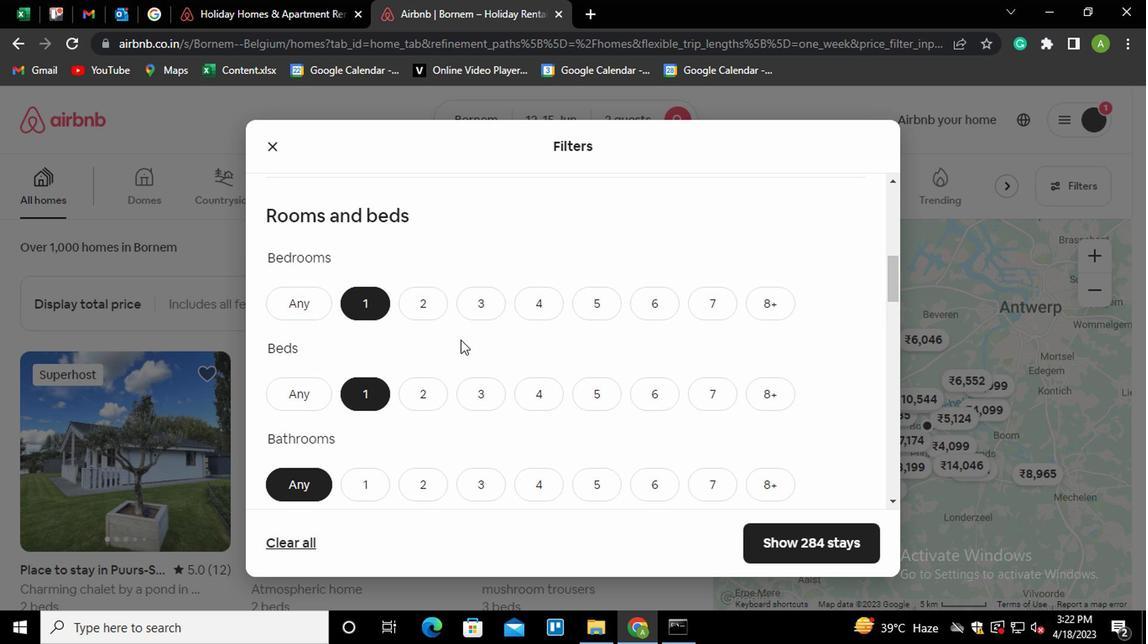 
Action: Mouse moved to (367, 237)
Screenshot: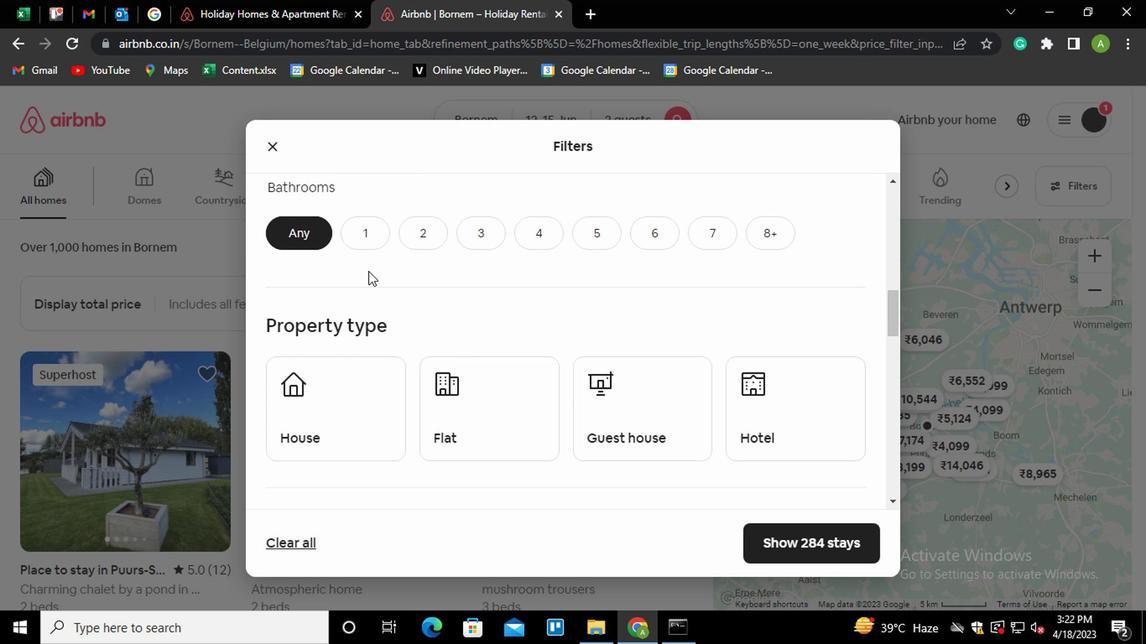 
Action: Mouse pressed left at (367, 237)
Screenshot: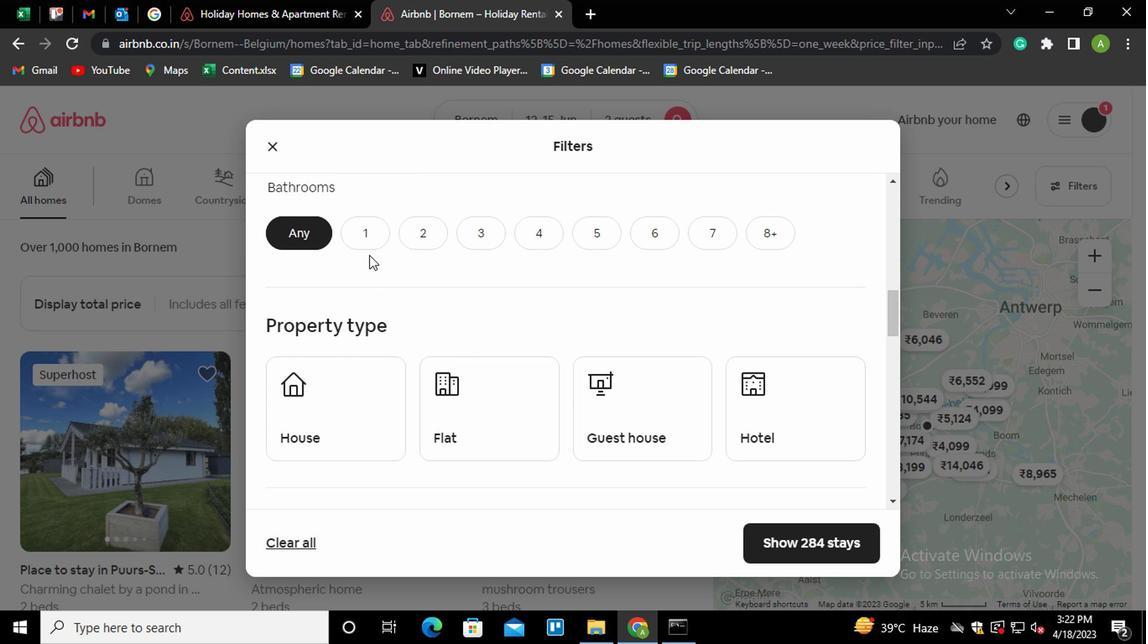 
Action: Mouse moved to (743, 382)
Screenshot: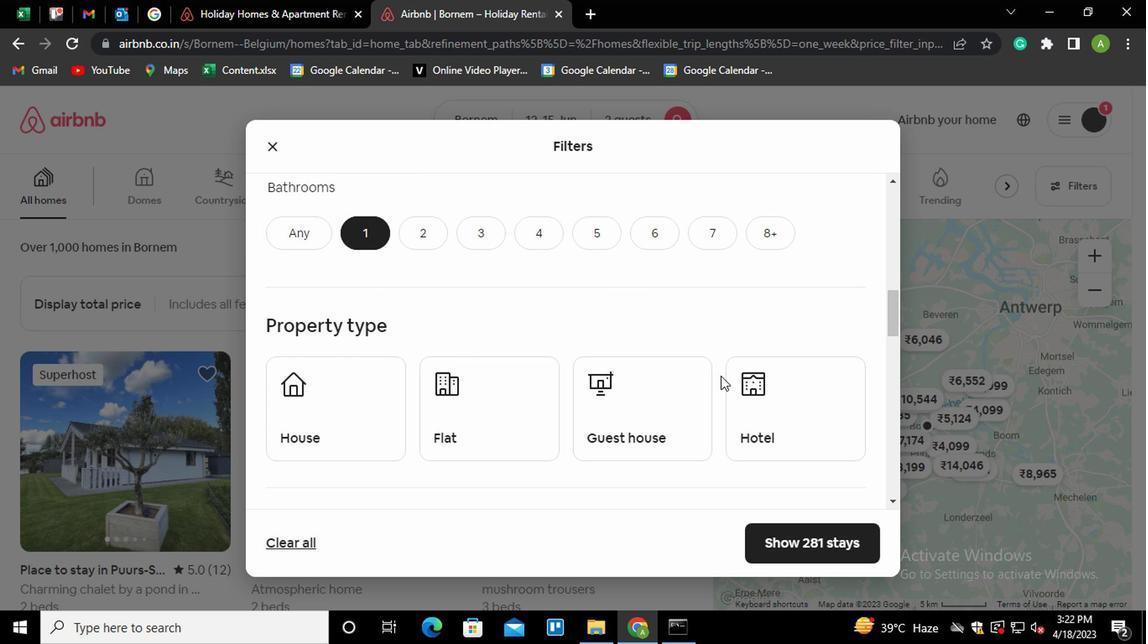 
Action: Mouse pressed left at (743, 382)
Screenshot: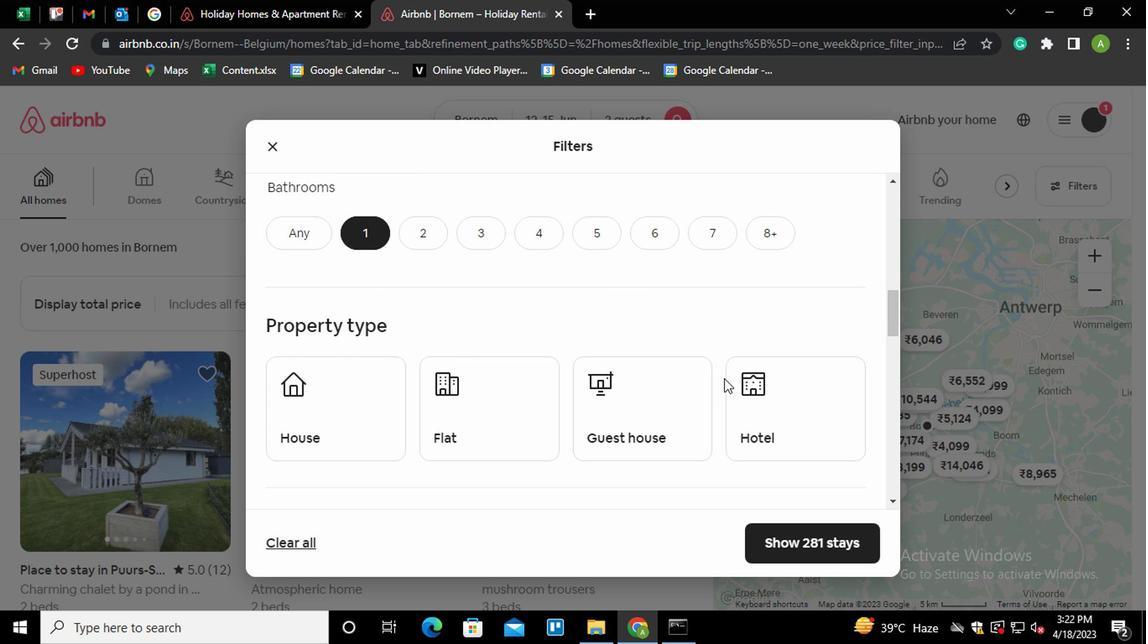 
Action: Mouse moved to (731, 335)
Screenshot: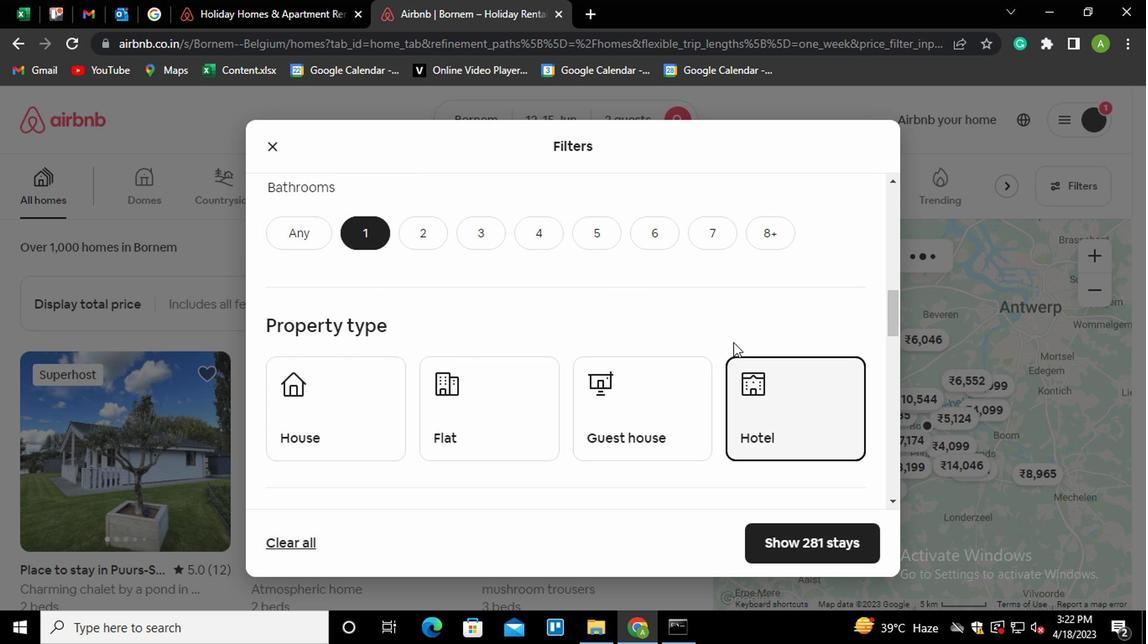 
Action: Mouse scrolled (731, 335) with delta (0, 0)
Screenshot: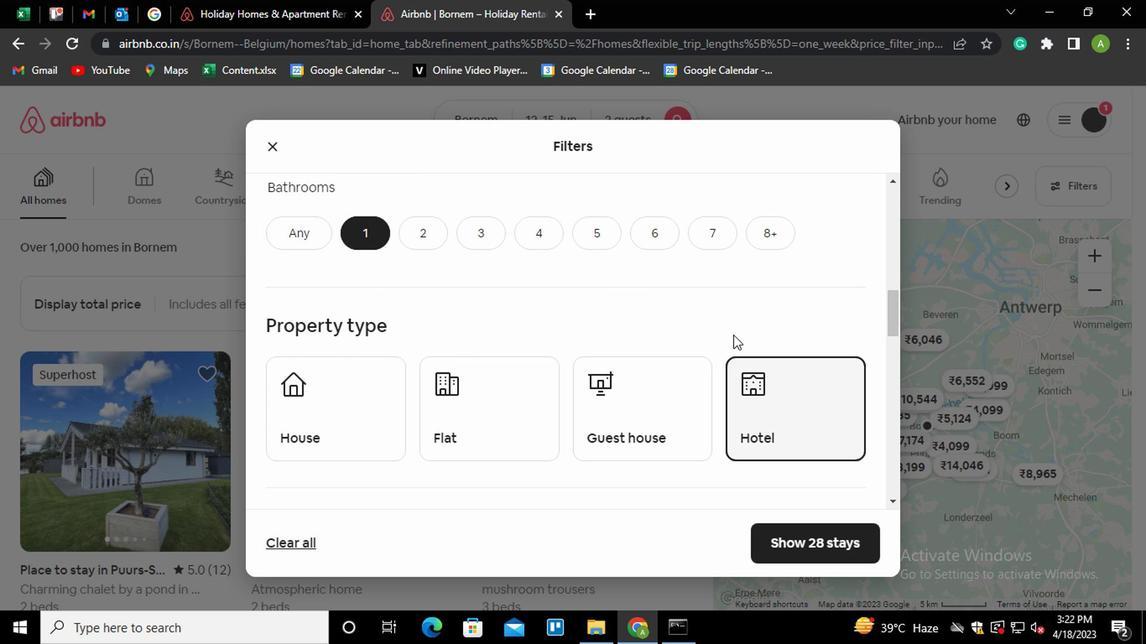 
Action: Mouse scrolled (731, 335) with delta (0, 0)
Screenshot: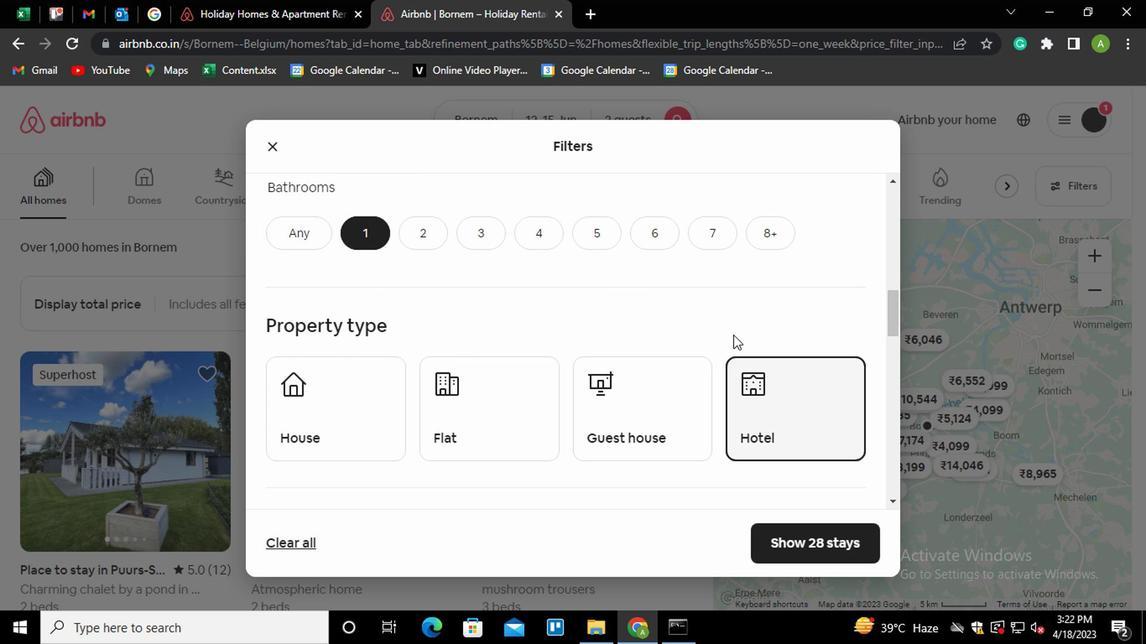 
Action: Mouse scrolled (731, 335) with delta (0, 0)
Screenshot: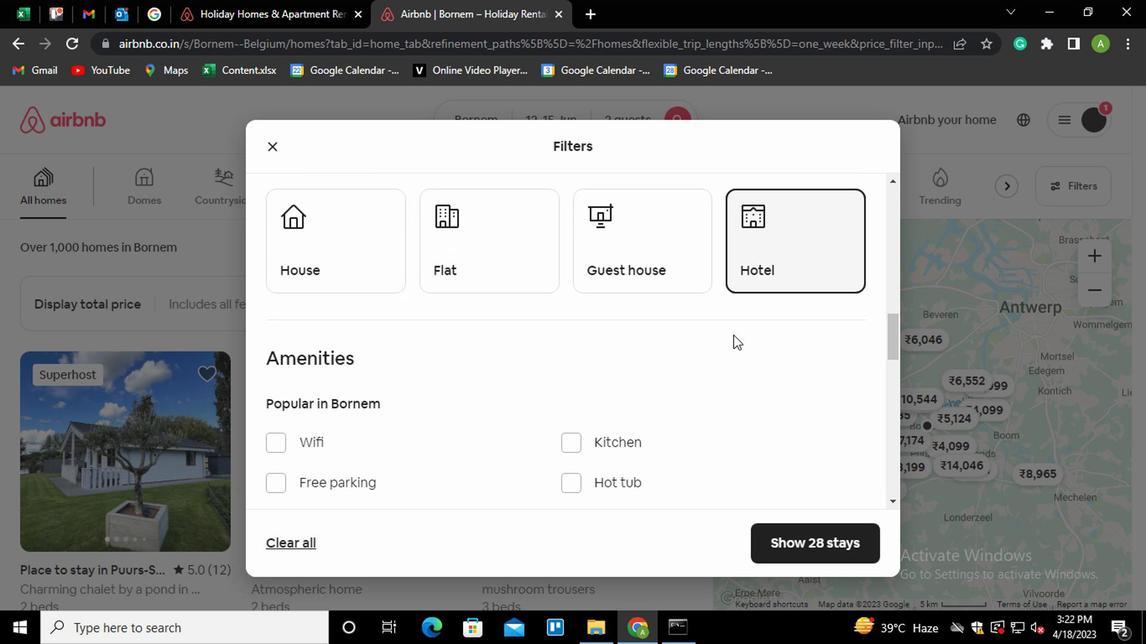 
Action: Mouse scrolled (731, 335) with delta (0, 0)
Screenshot: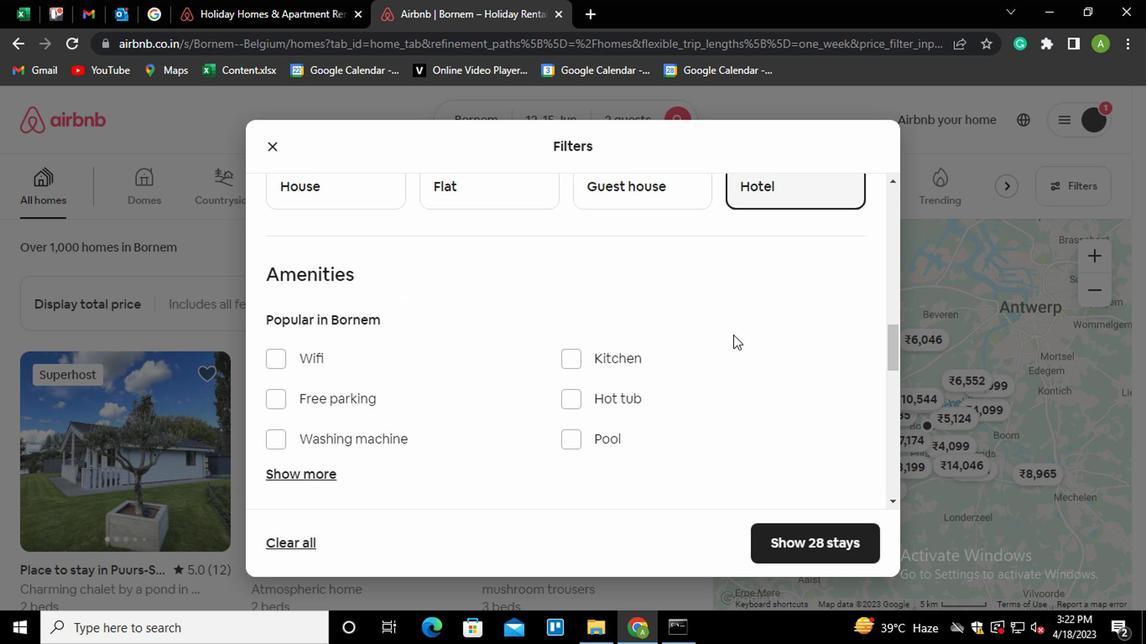 
Action: Mouse moved to (305, 393)
Screenshot: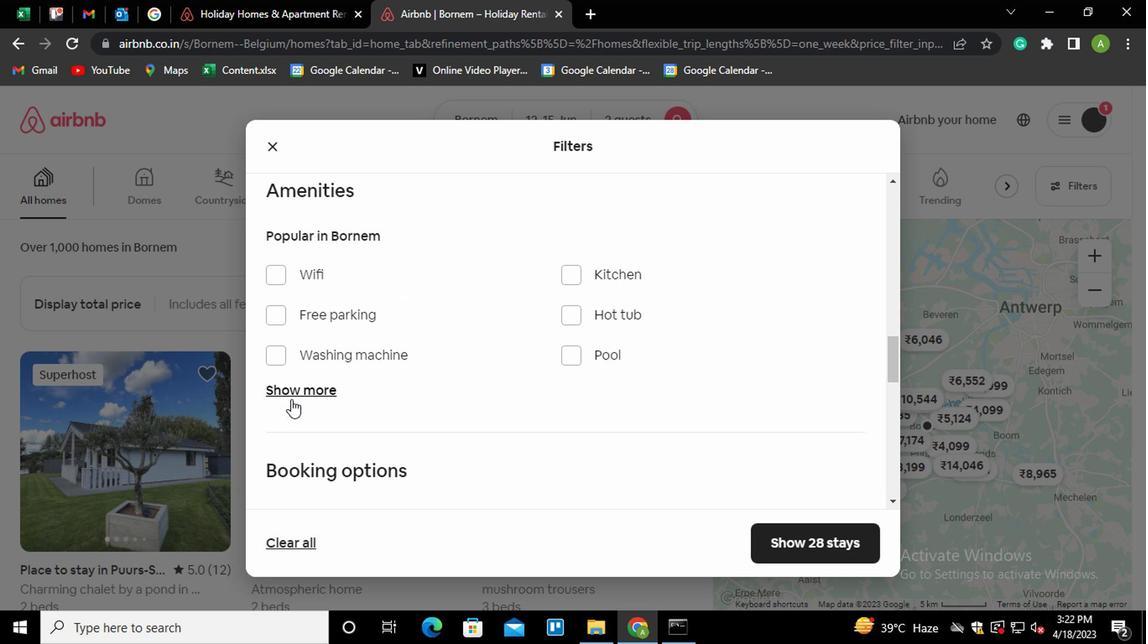 
Action: Mouse pressed left at (305, 393)
Screenshot: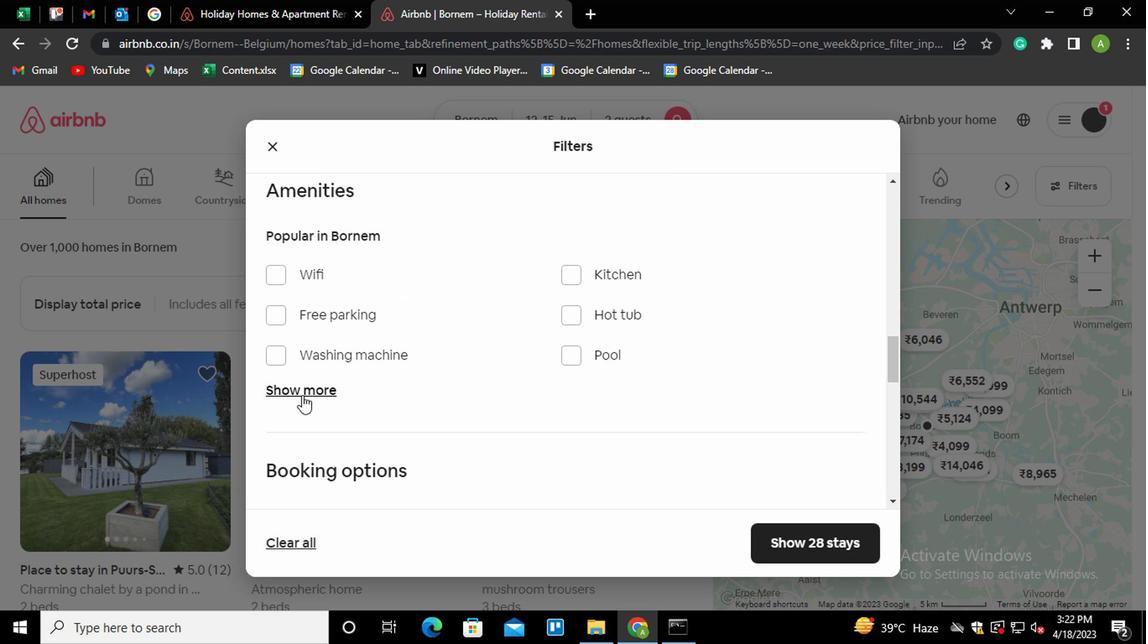 
Action: Mouse moved to (268, 487)
Screenshot: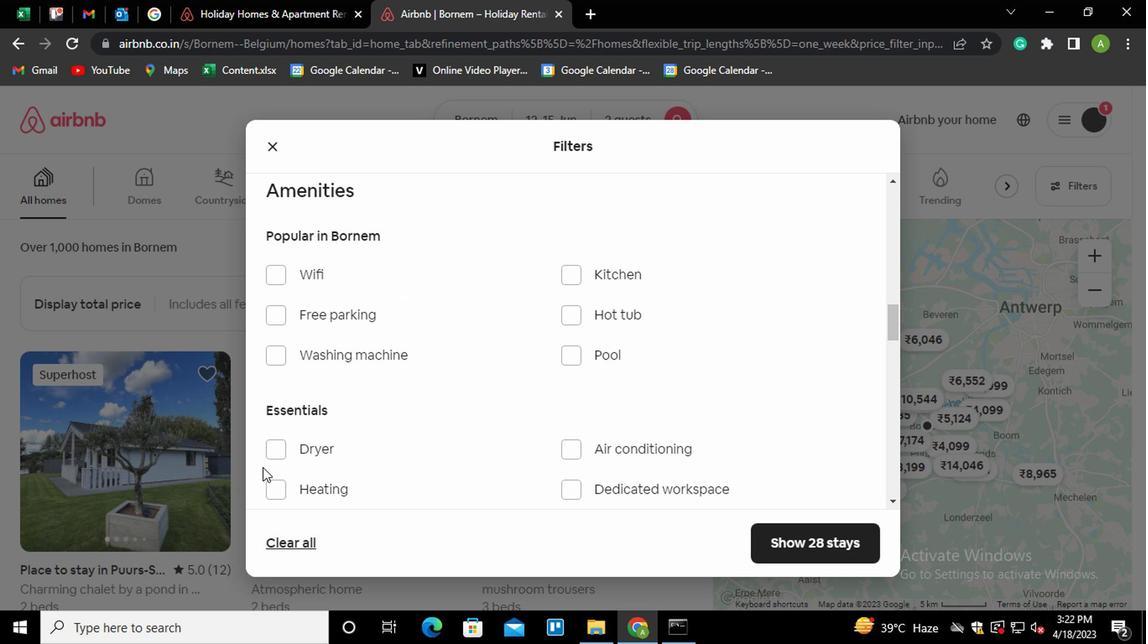 
Action: Mouse pressed left at (268, 487)
Screenshot: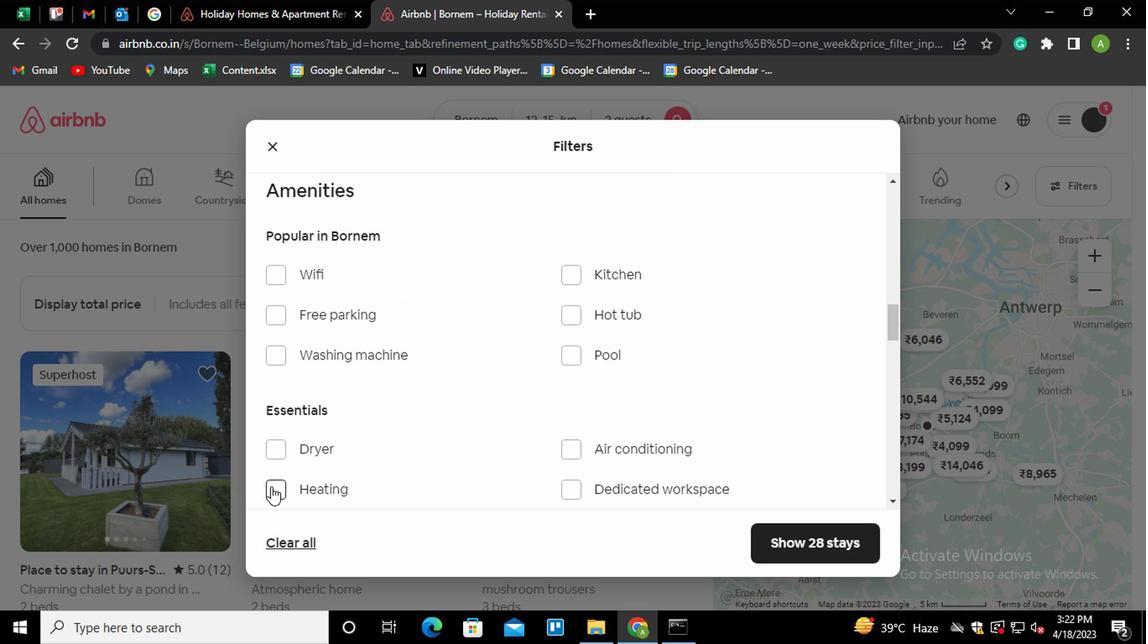 
Action: Mouse moved to (421, 425)
Screenshot: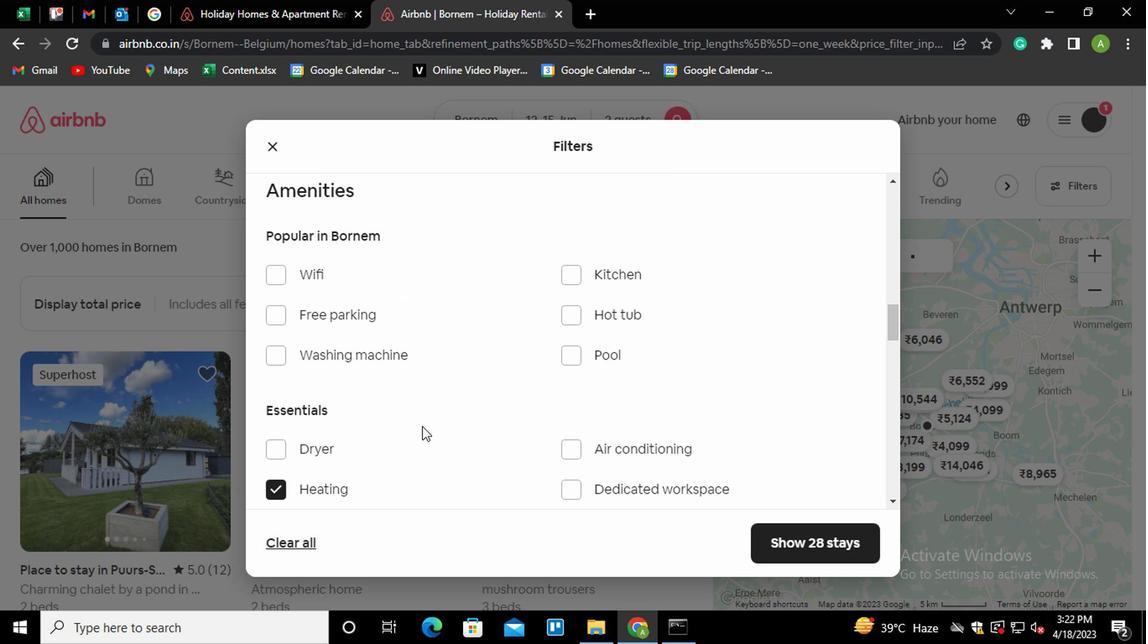 
Action: Mouse scrolled (421, 424) with delta (0, 0)
Screenshot: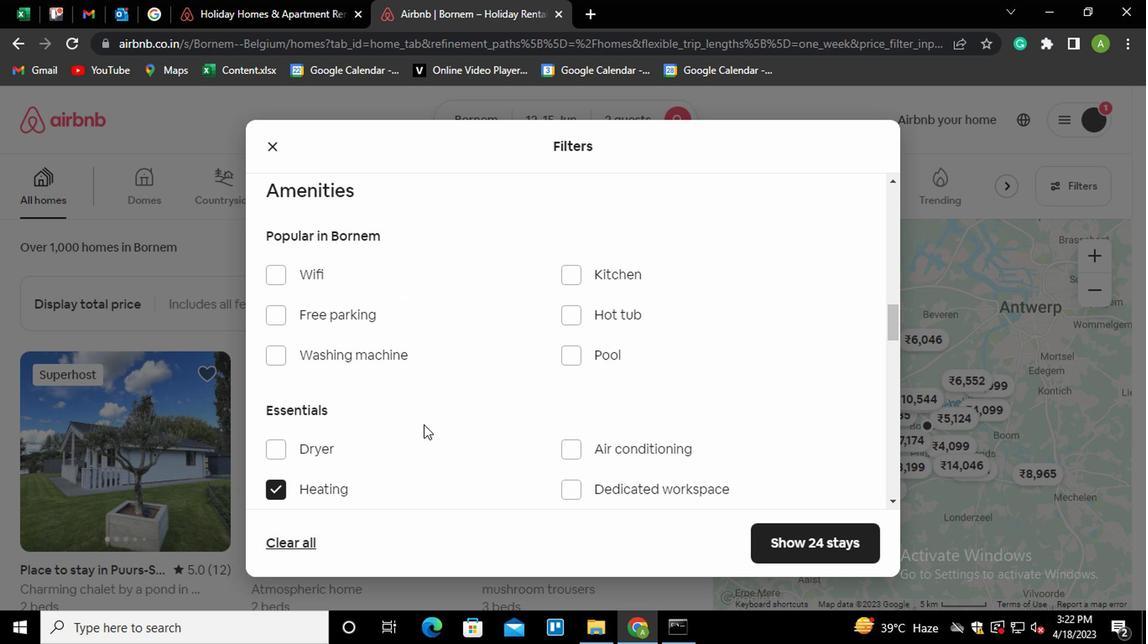 
Action: Mouse scrolled (421, 424) with delta (0, 0)
Screenshot: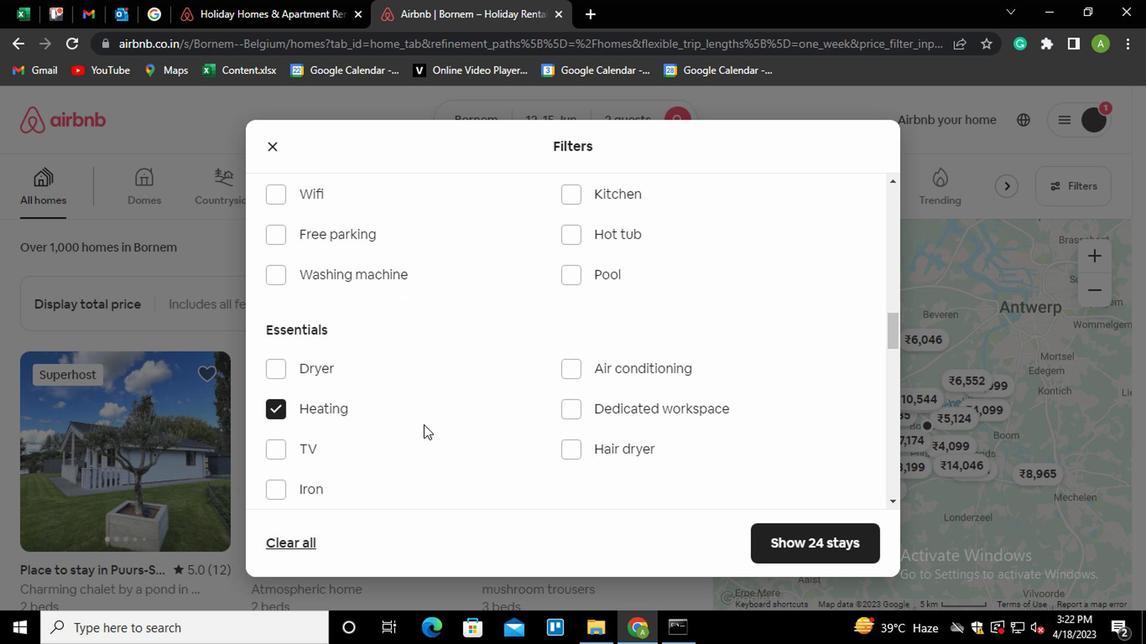 
Action: Mouse scrolled (421, 424) with delta (0, 0)
Screenshot: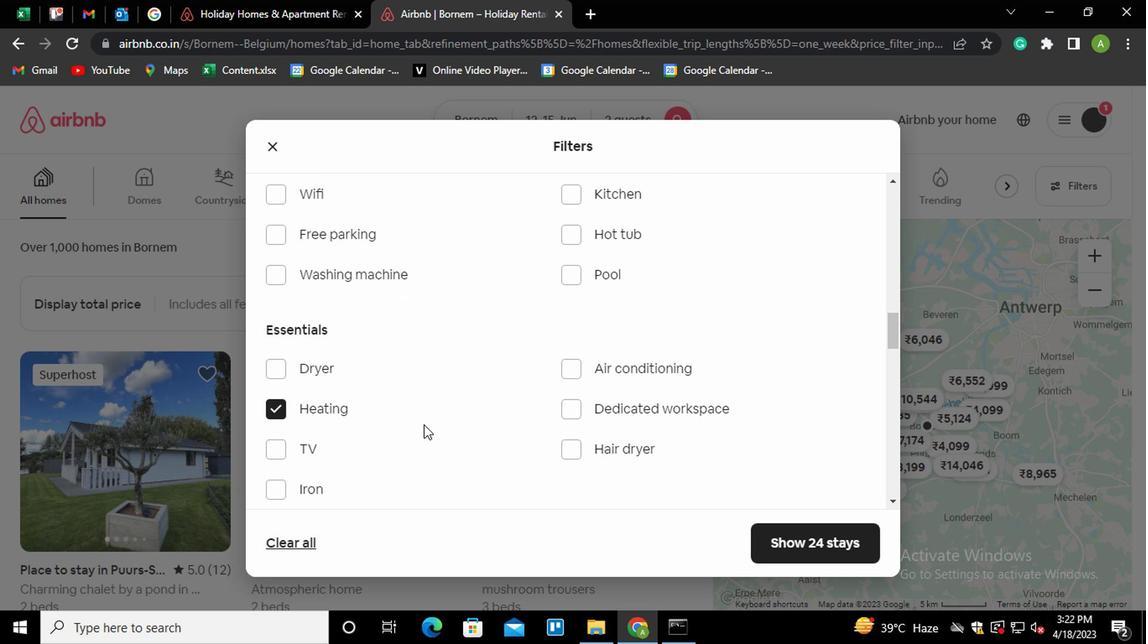 
Action: Mouse scrolled (421, 424) with delta (0, 0)
Screenshot: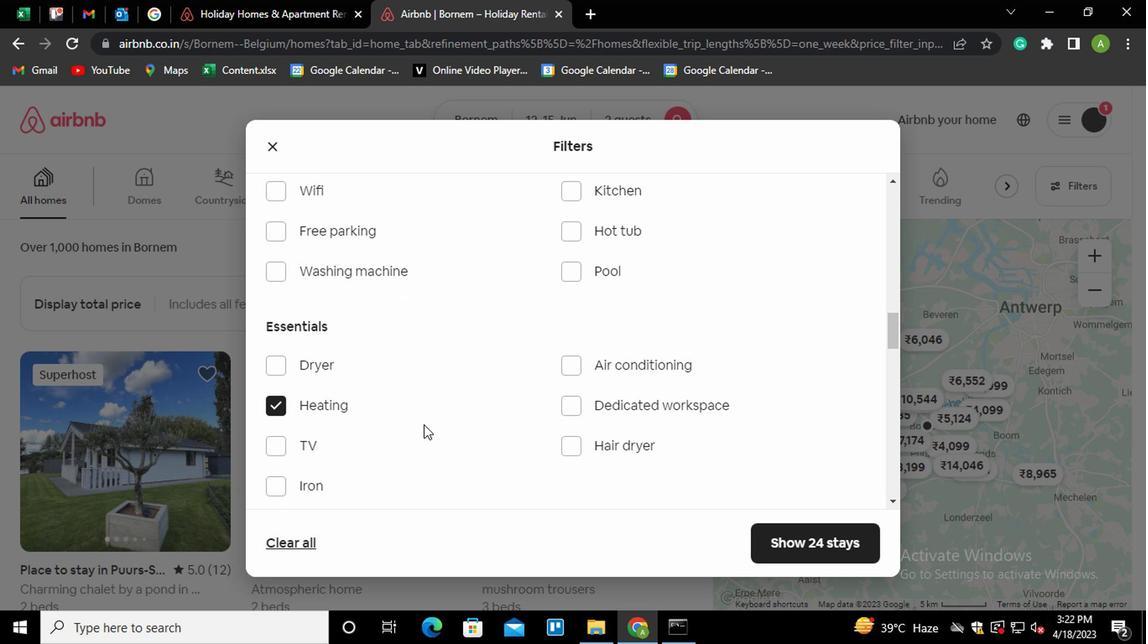 
Action: Mouse scrolled (421, 424) with delta (0, 0)
Screenshot: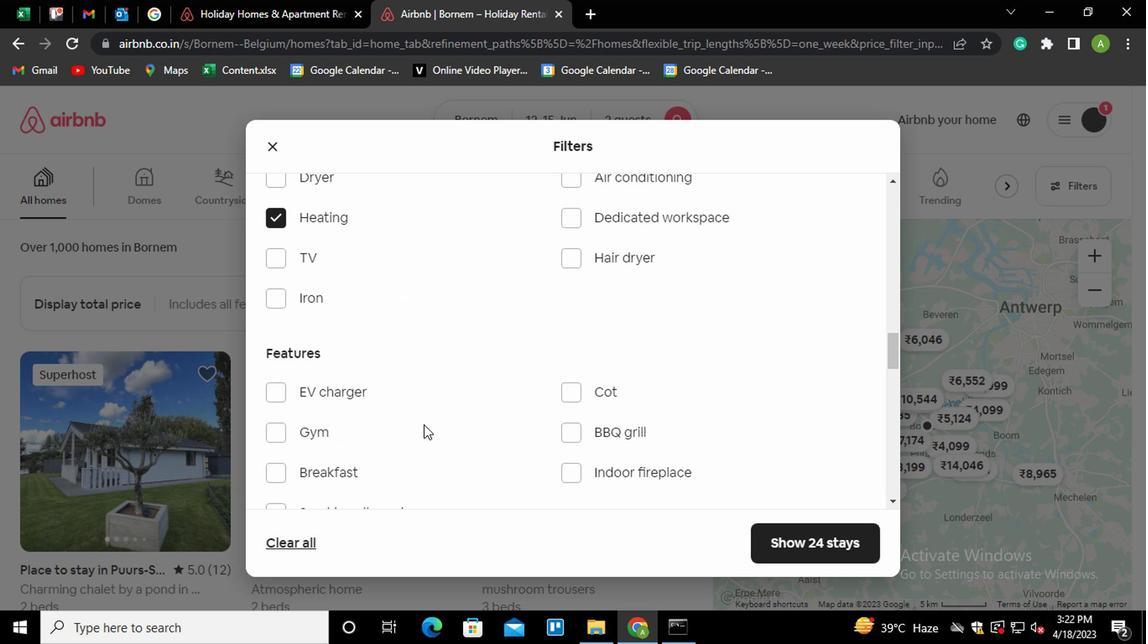
Action: Mouse scrolled (421, 424) with delta (0, 0)
Screenshot: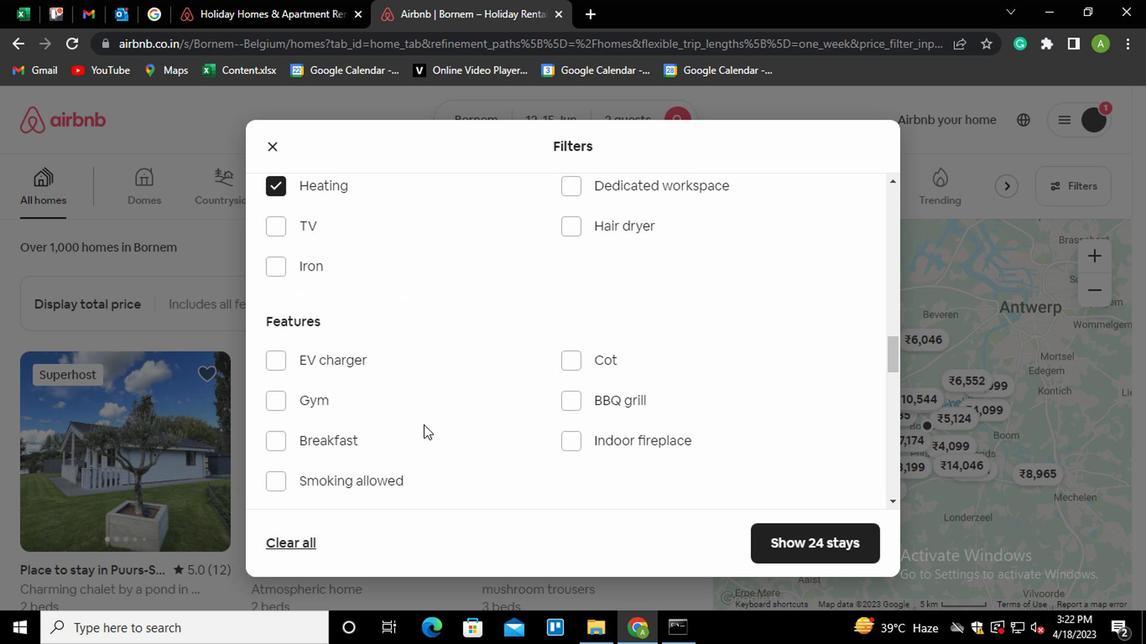 
Action: Mouse scrolled (421, 424) with delta (0, 0)
Screenshot: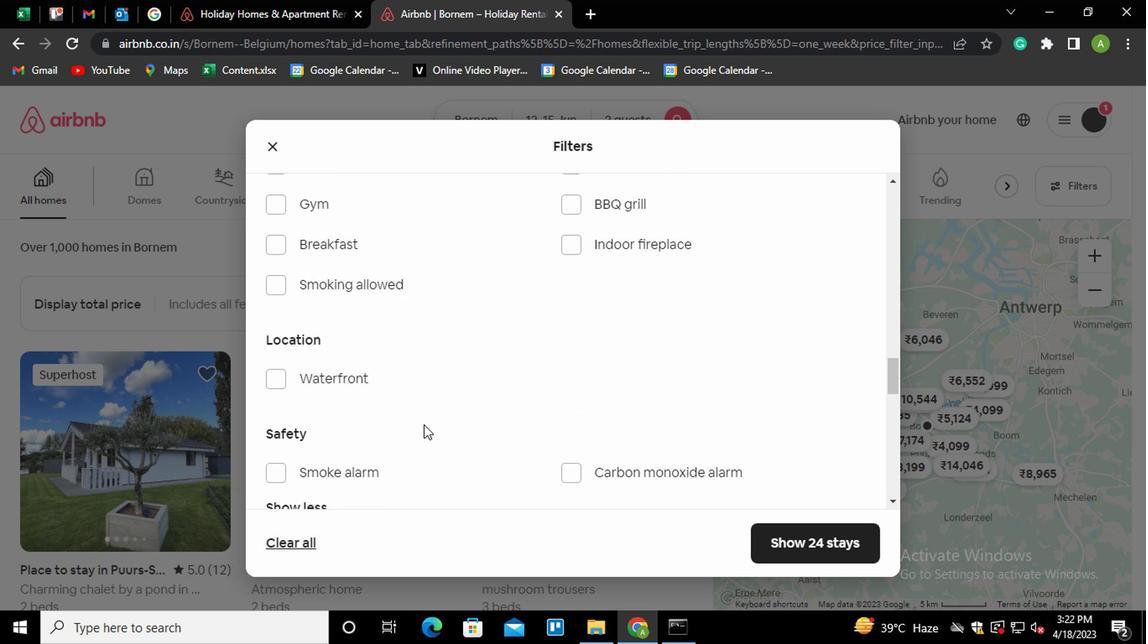 
Action: Mouse moved to (422, 425)
Screenshot: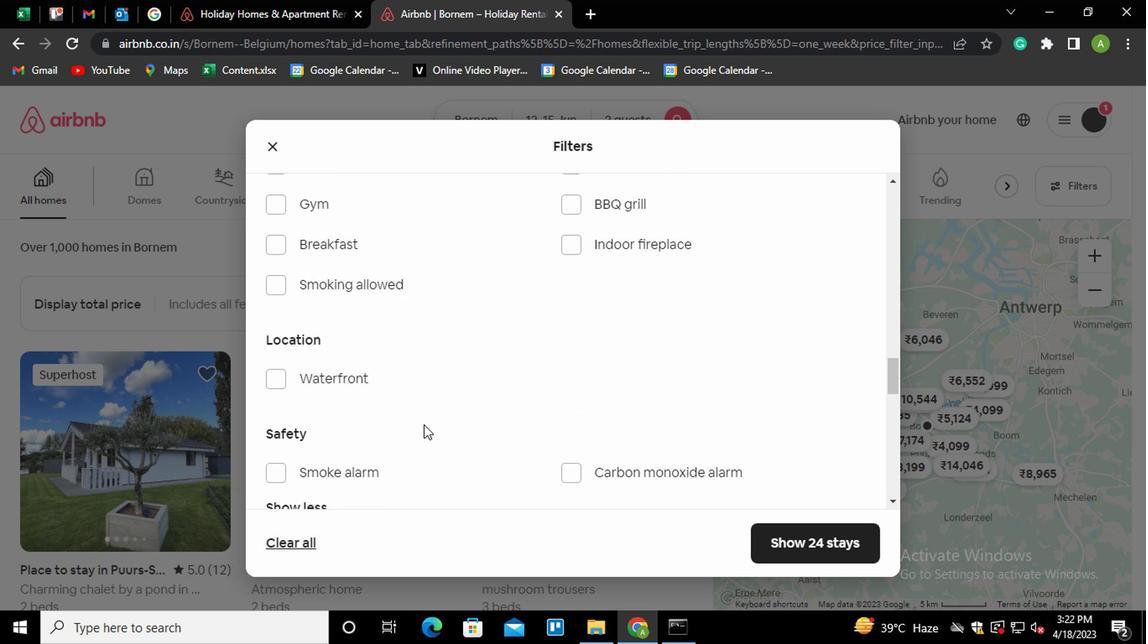 
Action: Mouse scrolled (422, 424) with delta (0, 0)
Screenshot: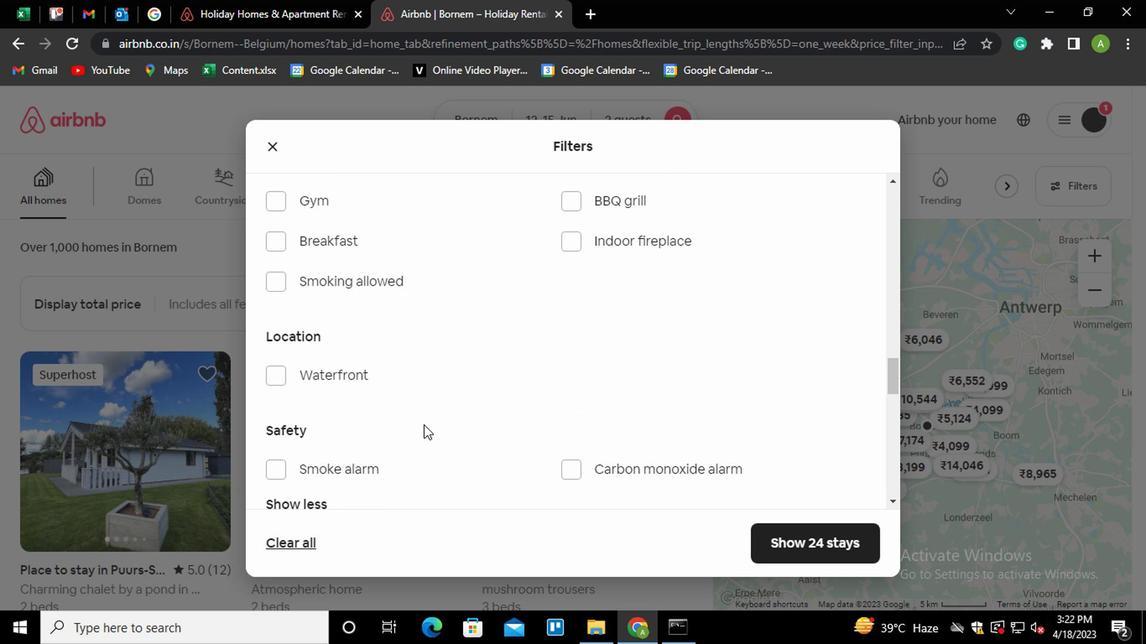 
Action: Mouse moved to (435, 410)
Screenshot: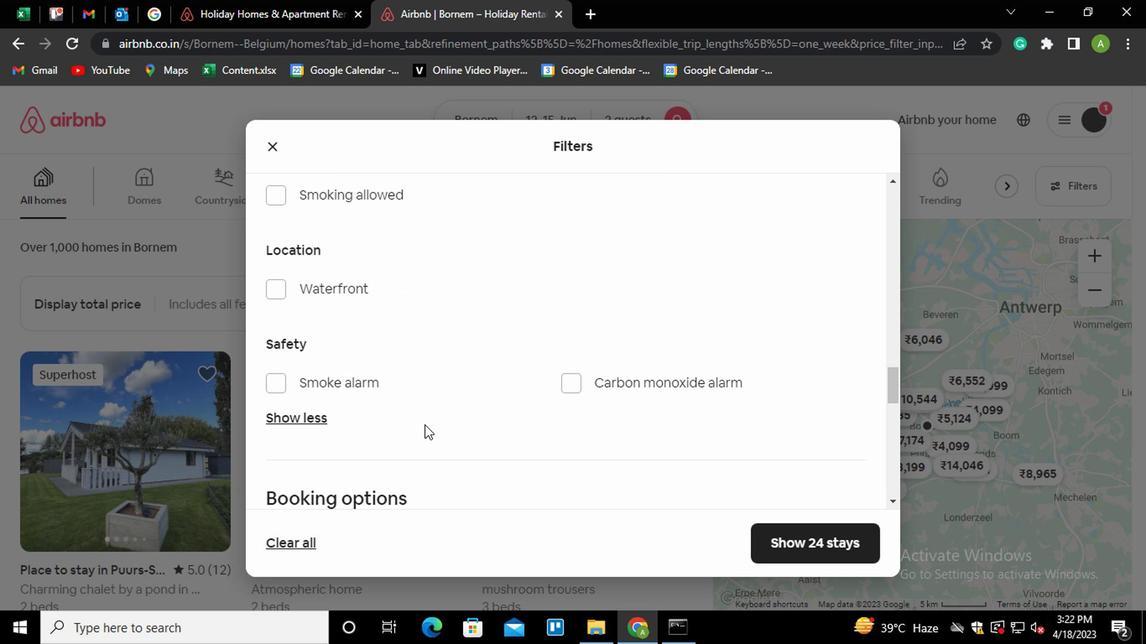 
Action: Mouse scrolled (435, 410) with delta (0, 0)
Screenshot: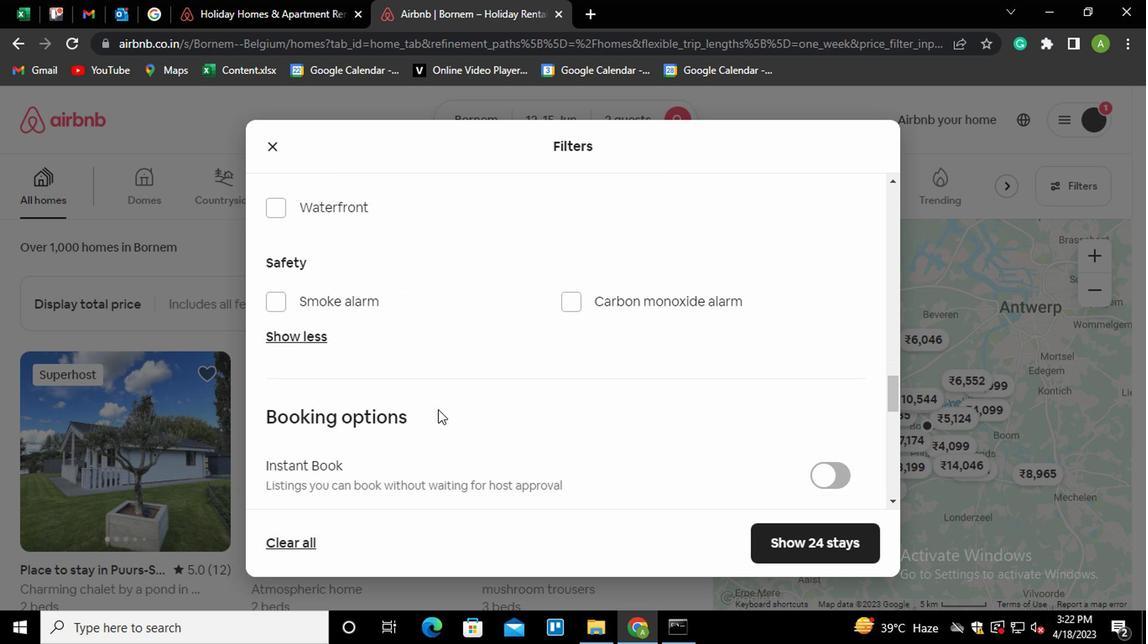 
Action: Mouse scrolled (435, 410) with delta (0, 0)
Screenshot: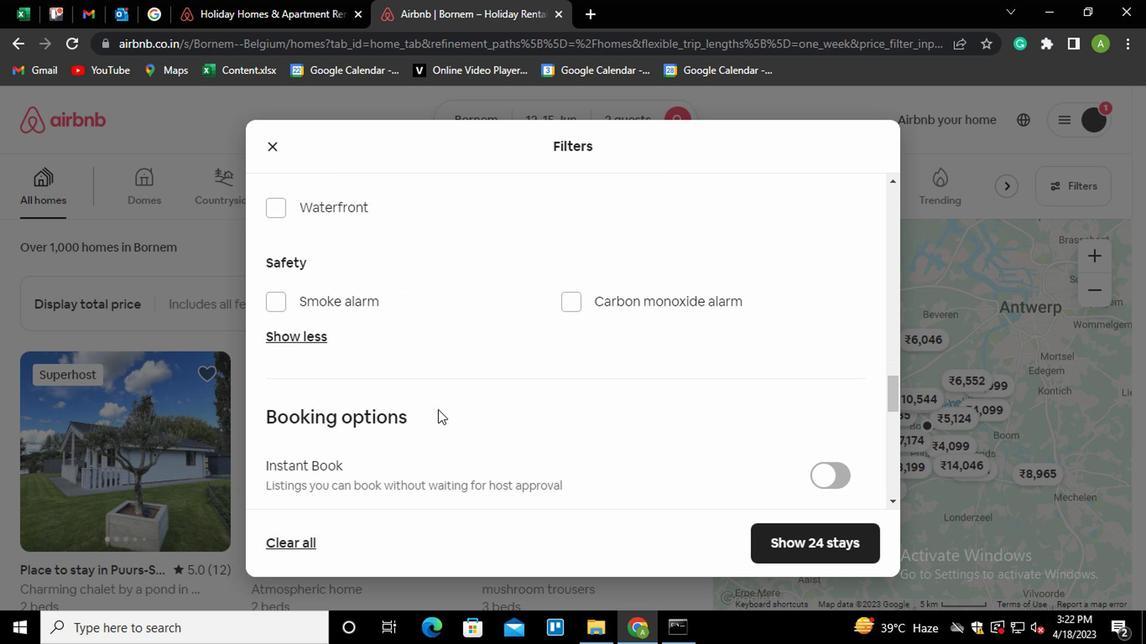 
Action: Mouse moved to (825, 364)
Screenshot: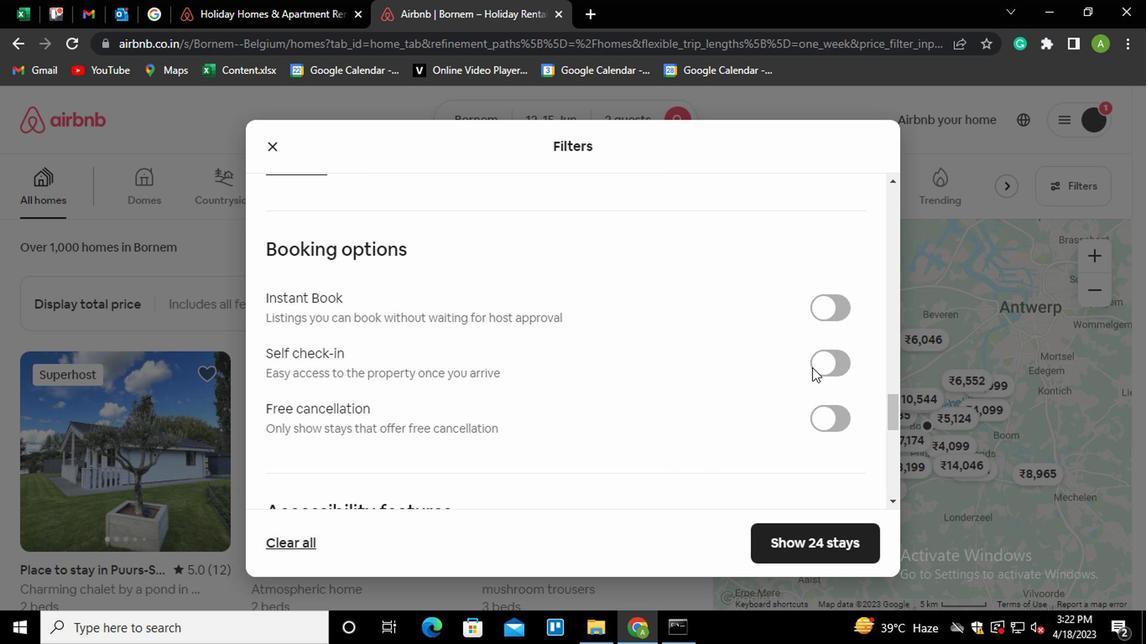 
Action: Mouse pressed left at (825, 364)
Screenshot: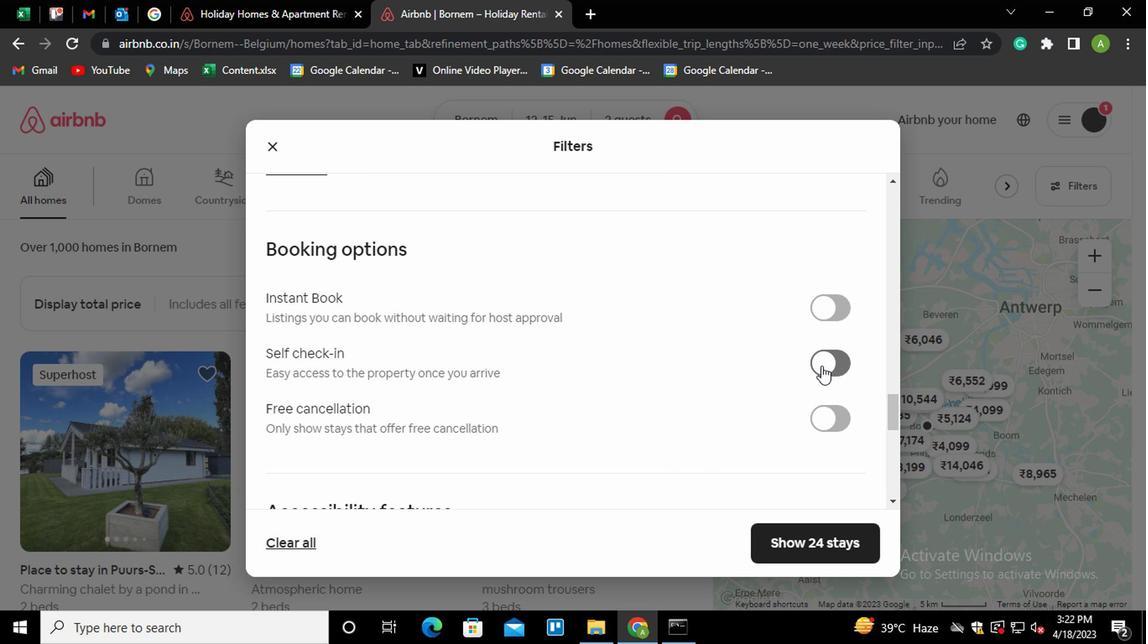 
Action: Mouse moved to (718, 395)
Screenshot: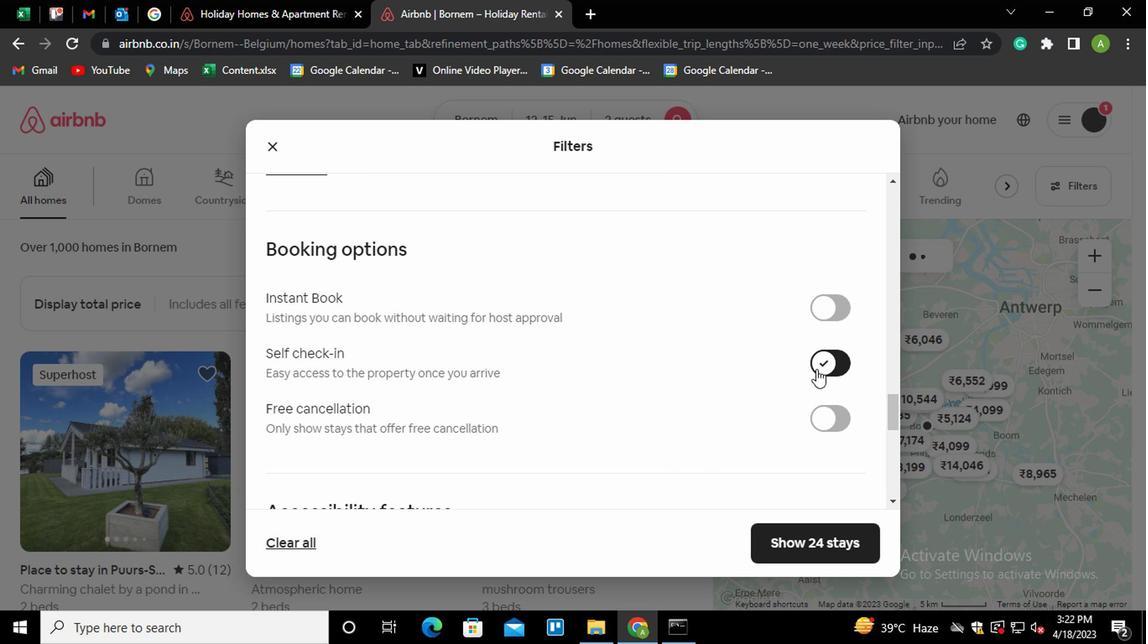 
Action: Mouse scrolled (718, 394) with delta (0, -1)
Screenshot: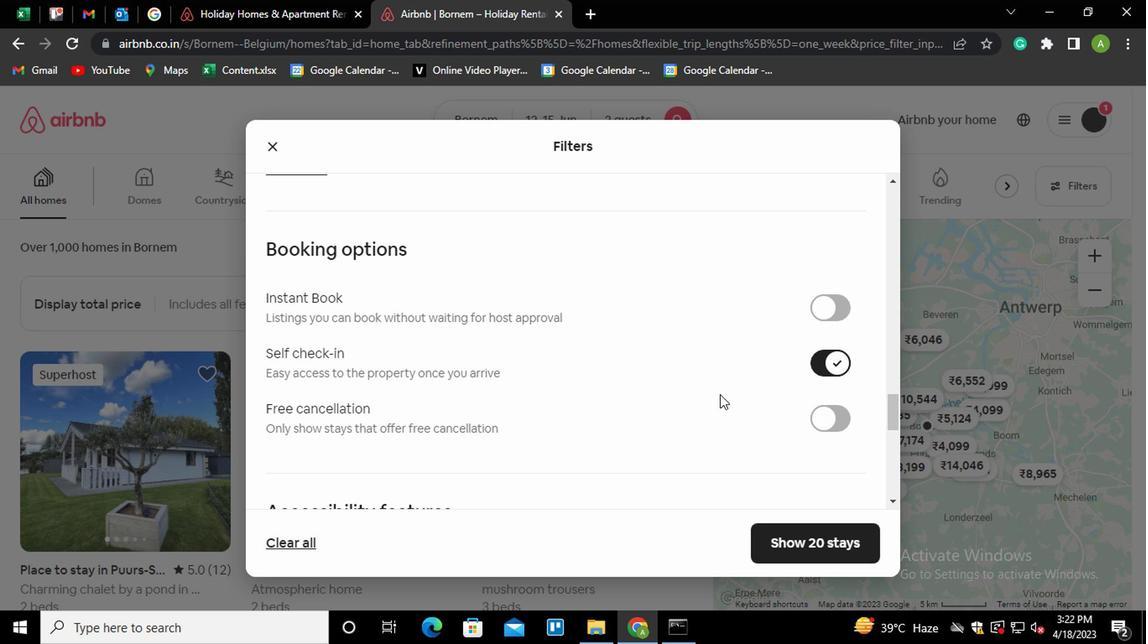 
Action: Mouse scrolled (718, 394) with delta (0, -1)
Screenshot: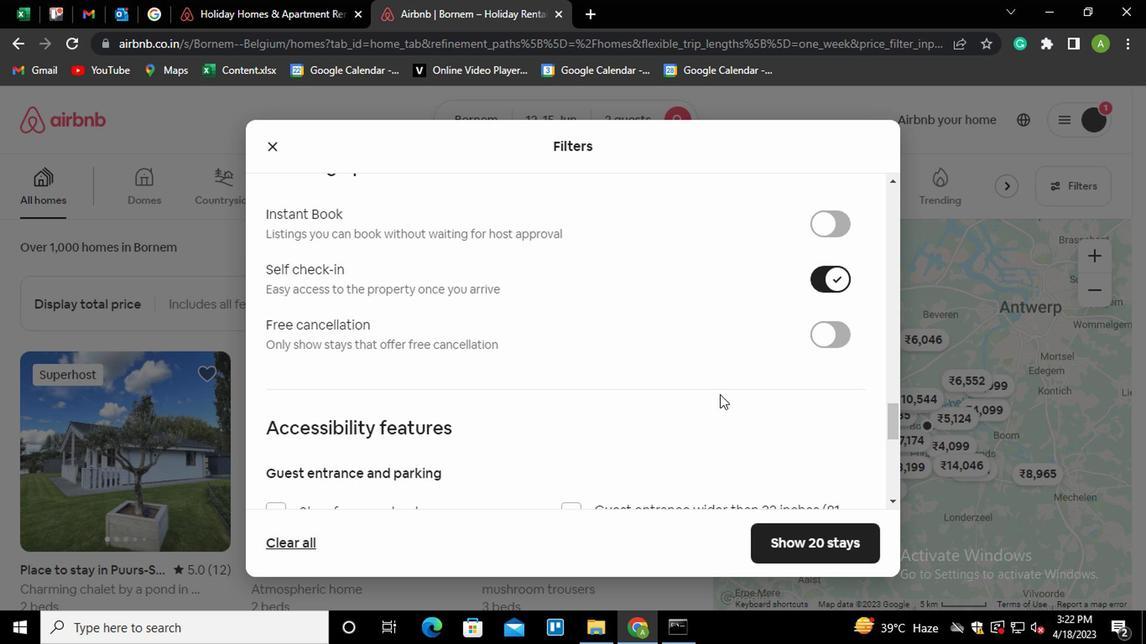 
Action: Mouse scrolled (718, 394) with delta (0, -1)
Screenshot: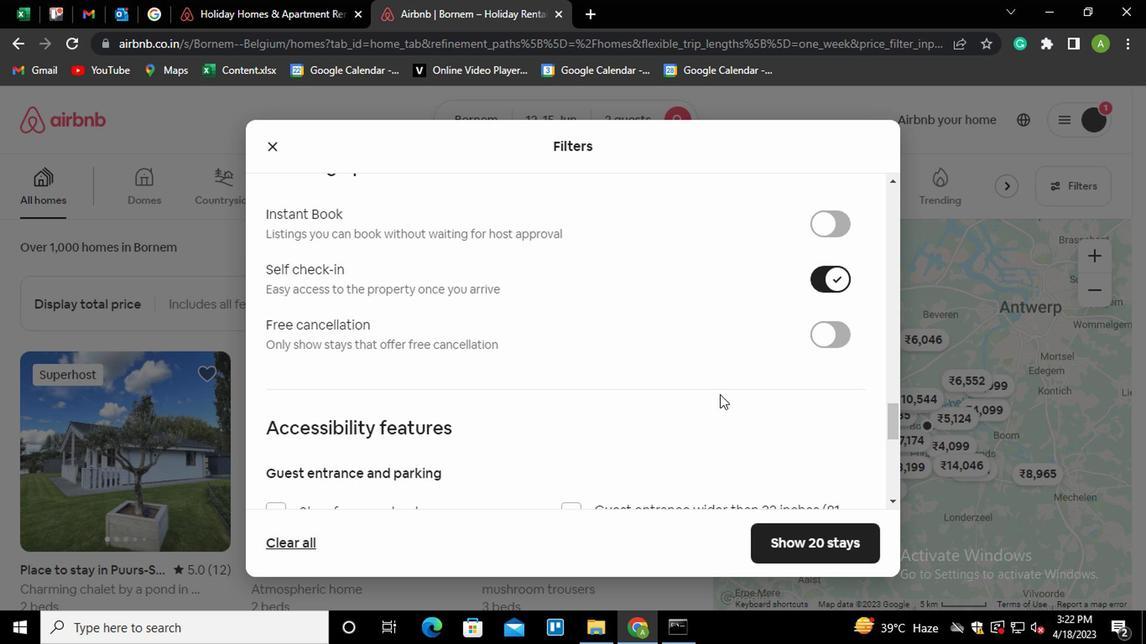 
Action: Mouse scrolled (718, 394) with delta (0, -1)
Screenshot: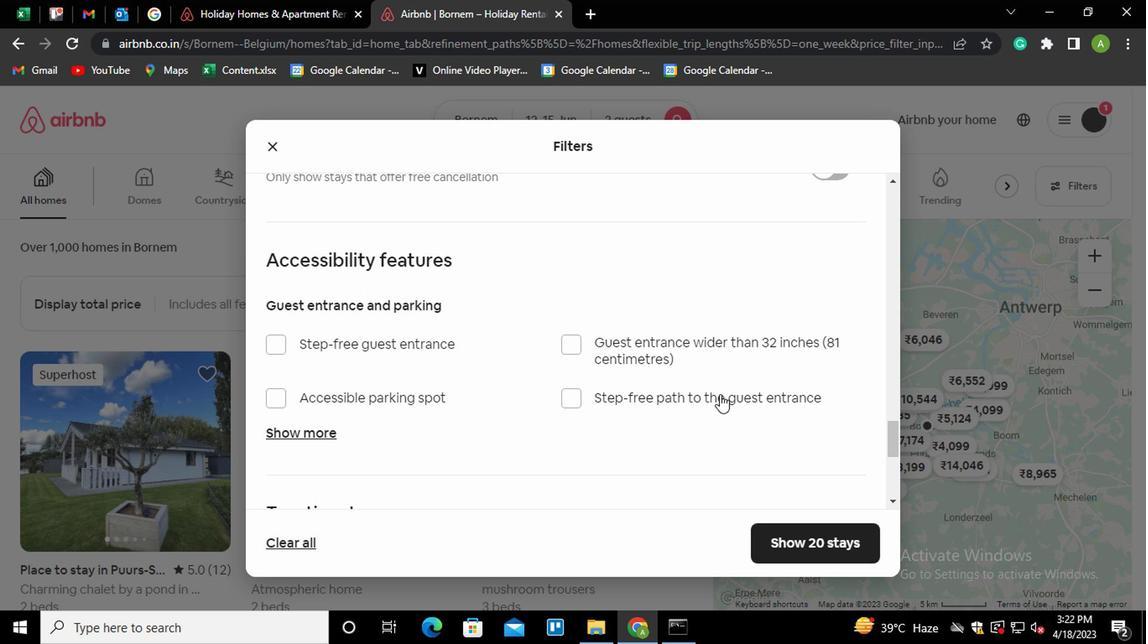 
Action: Mouse scrolled (718, 394) with delta (0, -1)
Screenshot: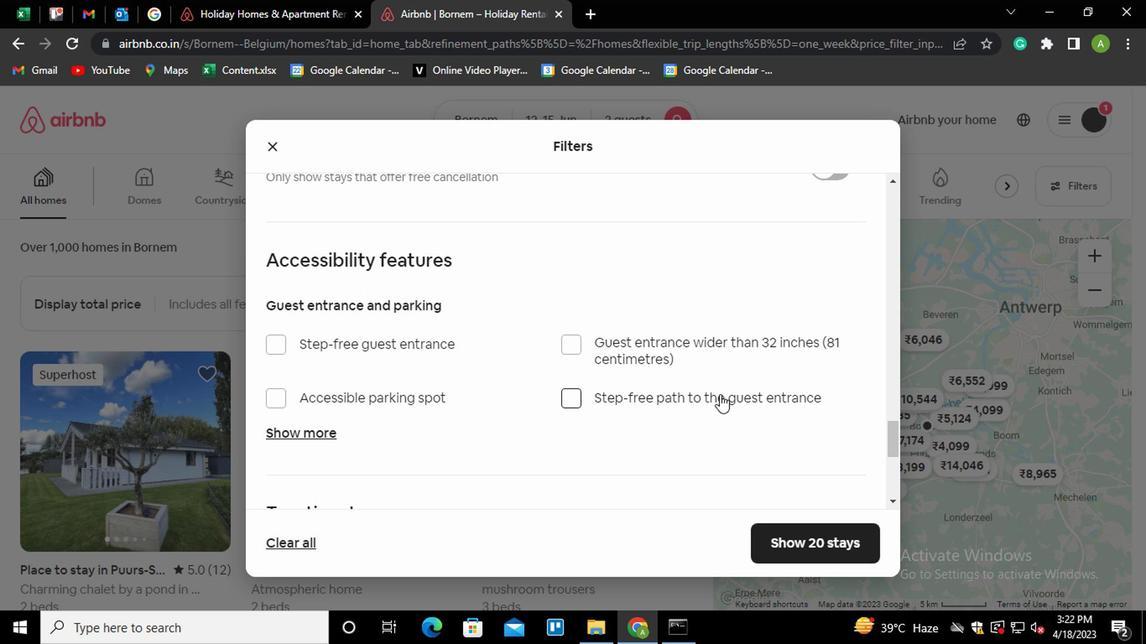 
Action: Mouse scrolled (718, 394) with delta (0, -1)
Screenshot: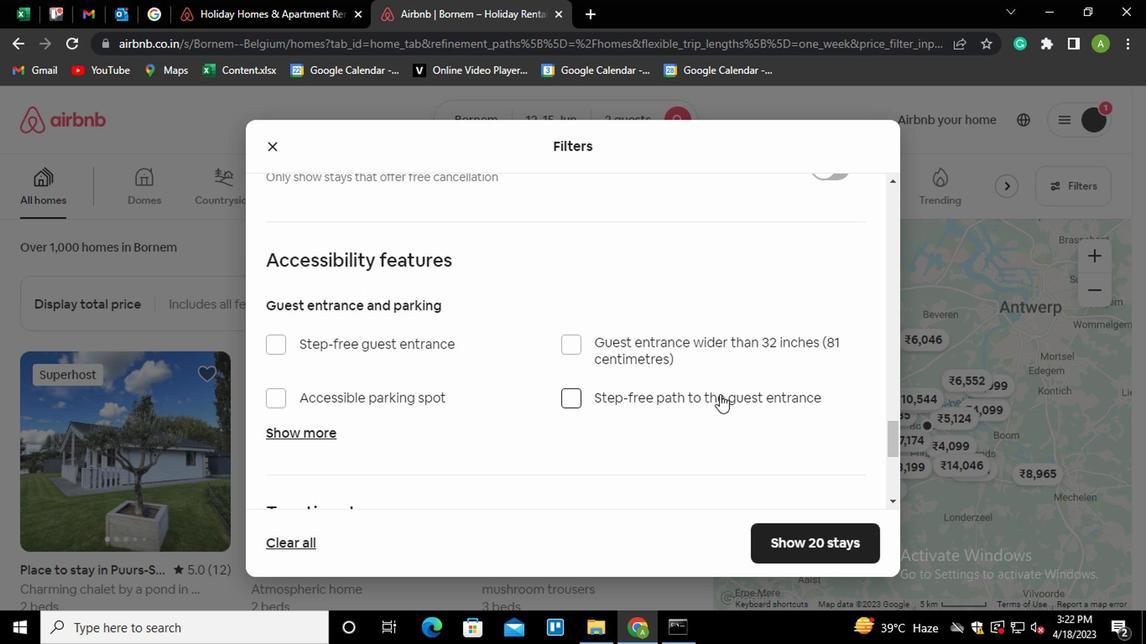 
Action: Mouse moved to (268, 485)
Screenshot: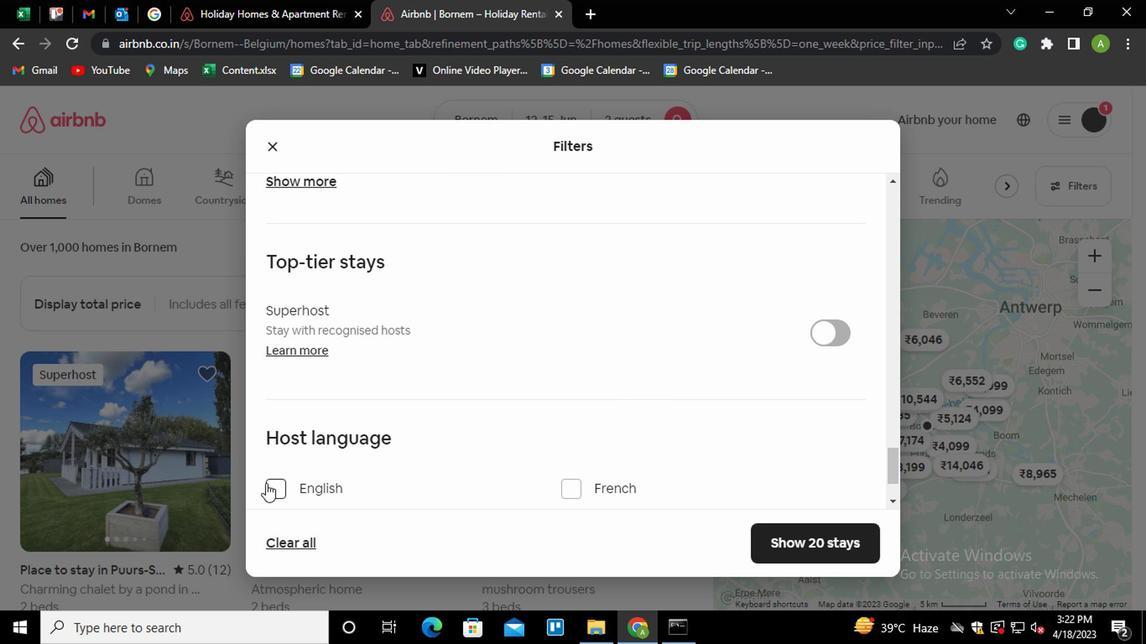 
Action: Mouse pressed left at (268, 485)
Screenshot: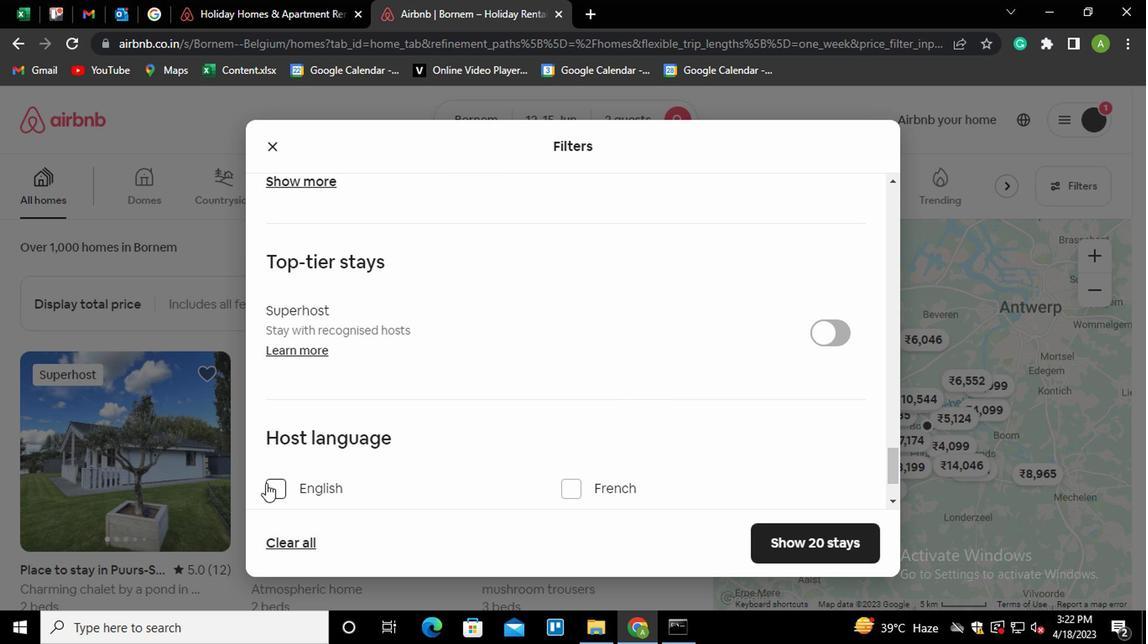 
Action: Mouse moved to (772, 529)
Screenshot: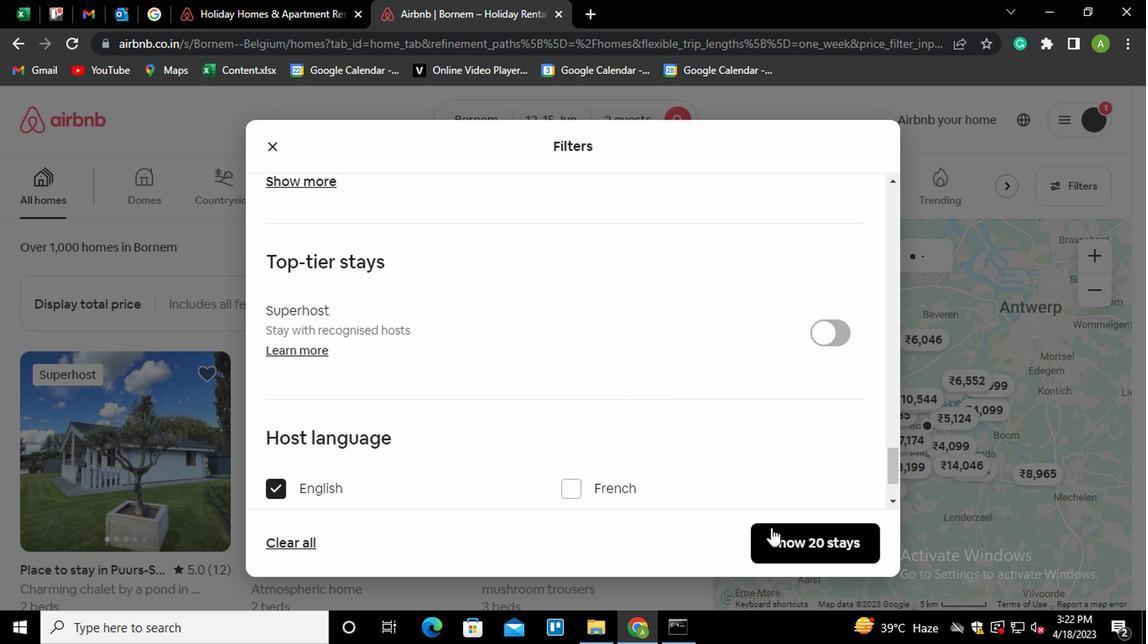 
Action: Mouse pressed left at (772, 529)
Screenshot: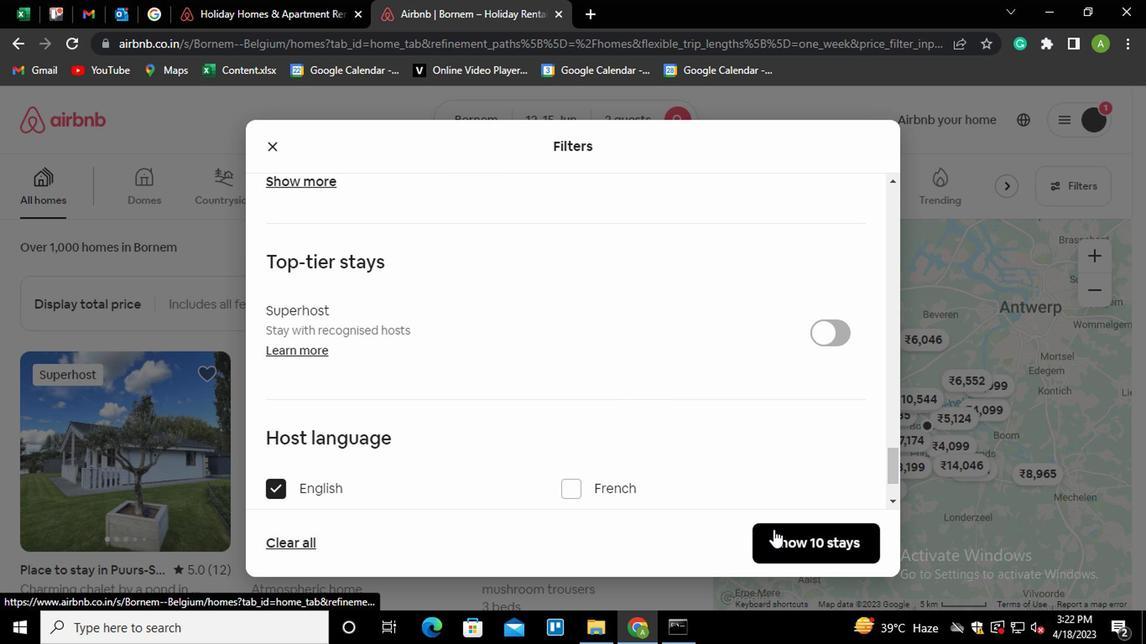 
Action: Mouse moved to (729, 494)
Screenshot: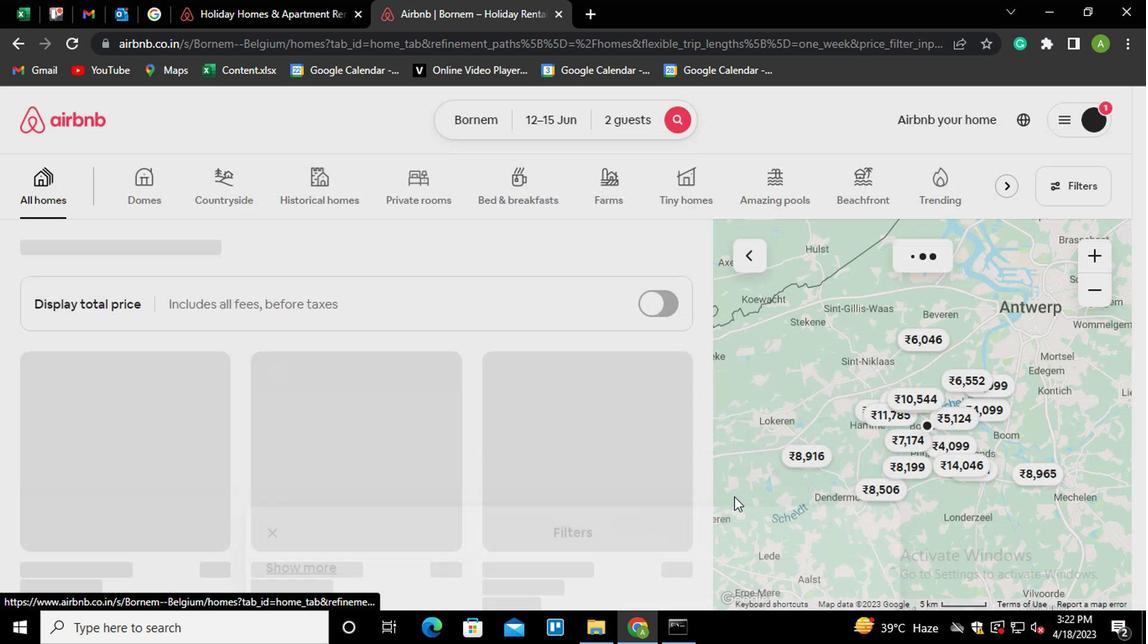 
